 Task: Check your profile URL.
Action: Mouse moved to (556, 148)
Screenshot: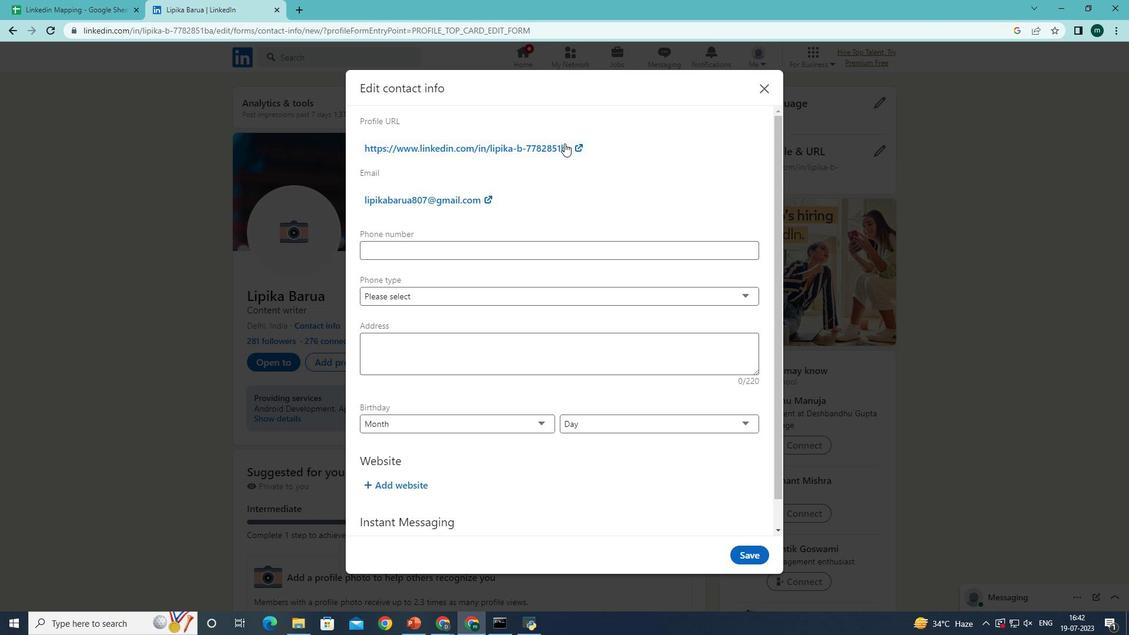 
Action: Mouse pressed left at (556, 148)
Screenshot: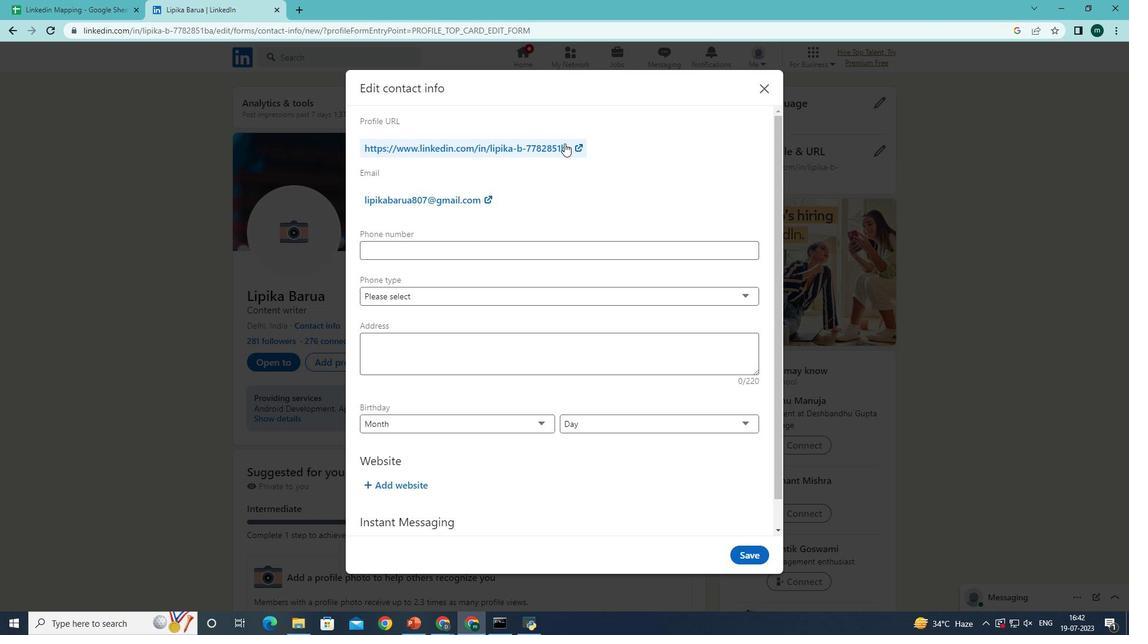 
Action: Mouse moved to (556, 147)
Screenshot: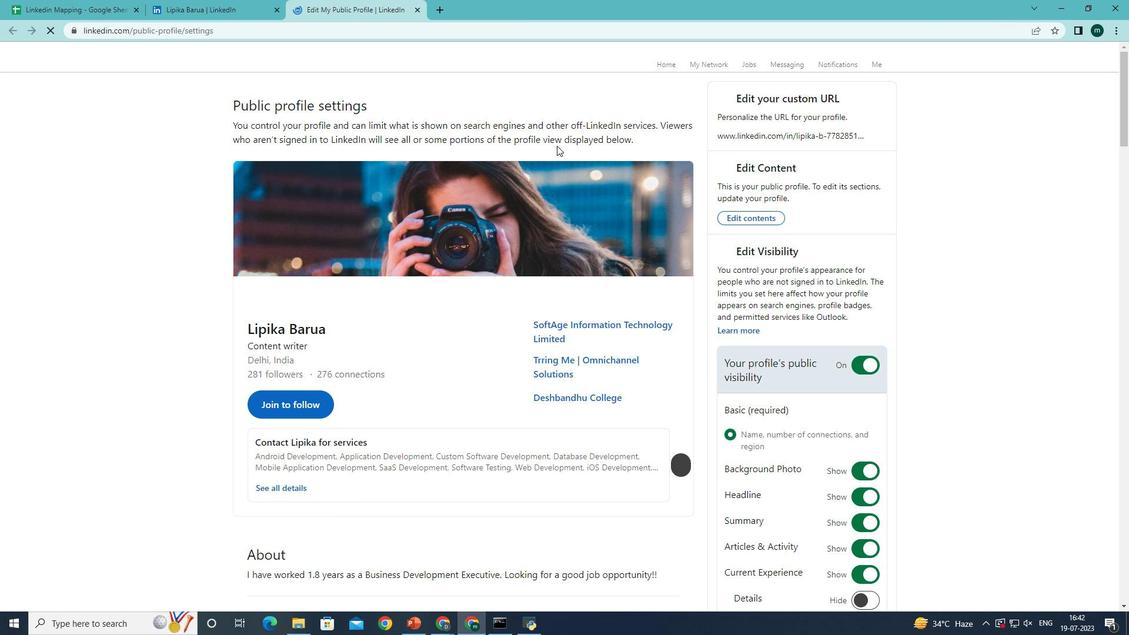 
Action: Mouse pressed left at (556, 147)
Screenshot: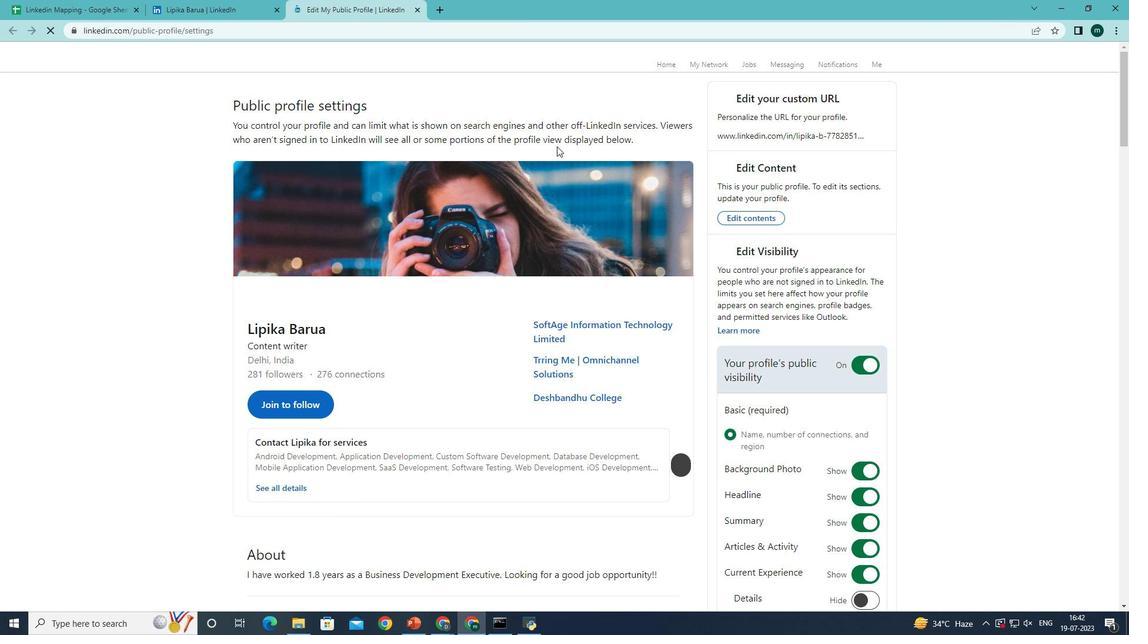 
Action: Mouse moved to (555, 147)
Screenshot: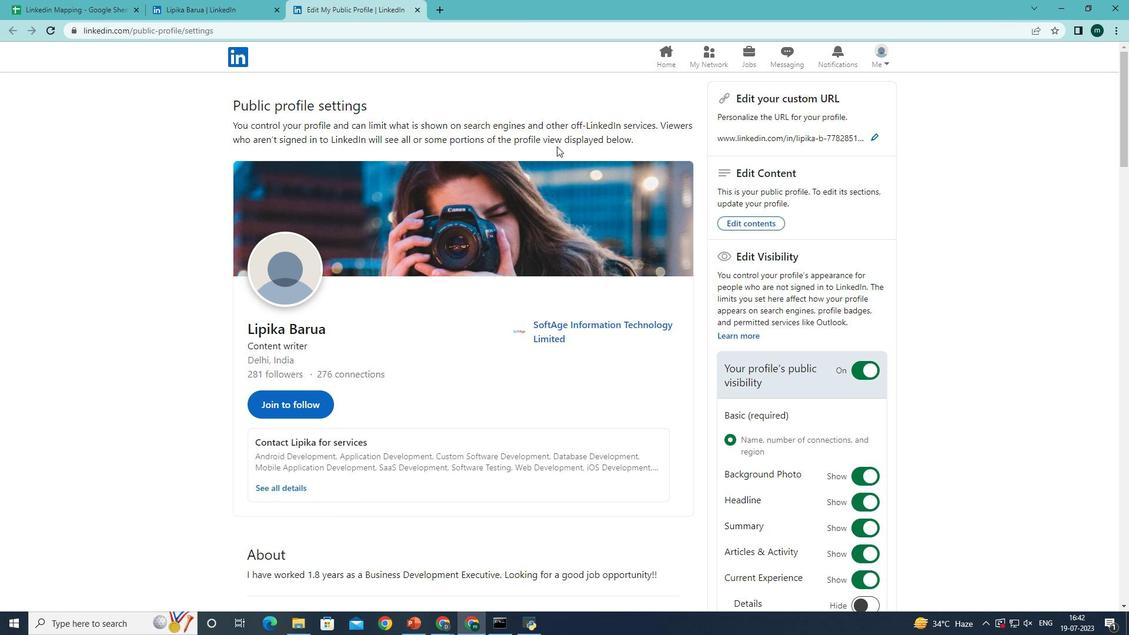 
Action: Mouse scrolled (555, 147) with delta (0, 0)
Screenshot: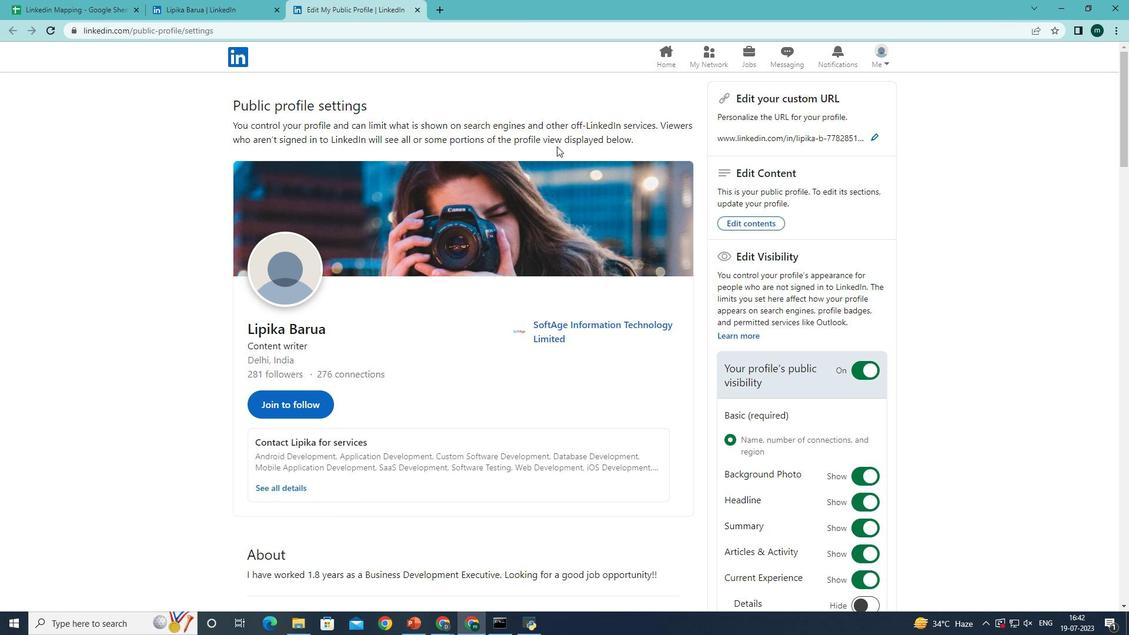 
Action: Mouse scrolled (555, 147) with delta (0, 0)
Screenshot: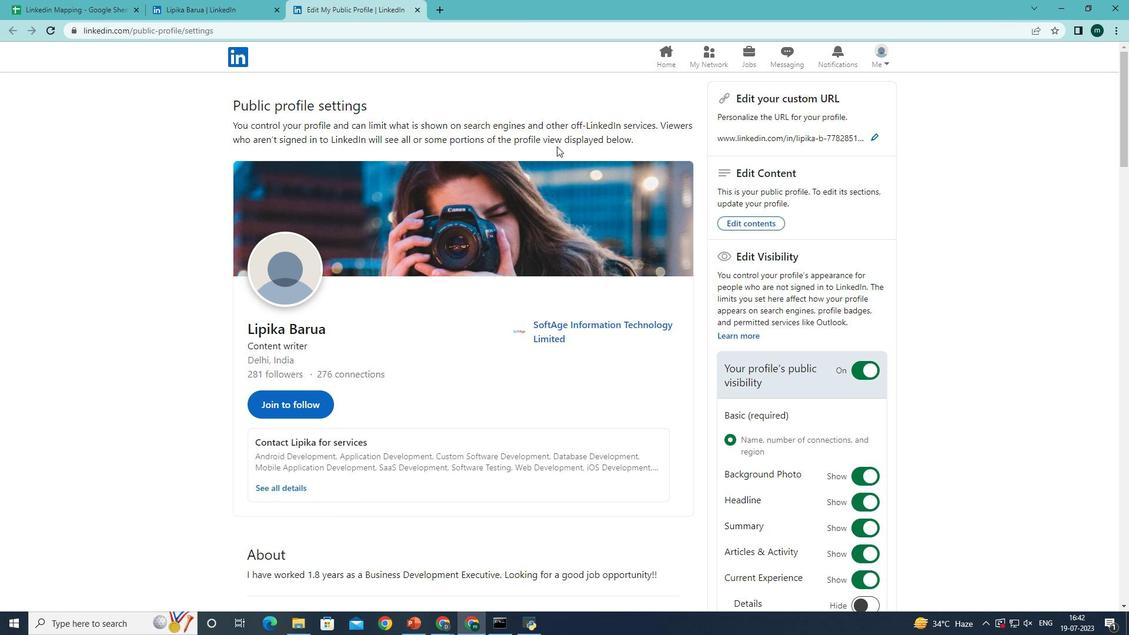 
Action: Mouse scrolled (555, 147) with delta (0, 0)
Screenshot: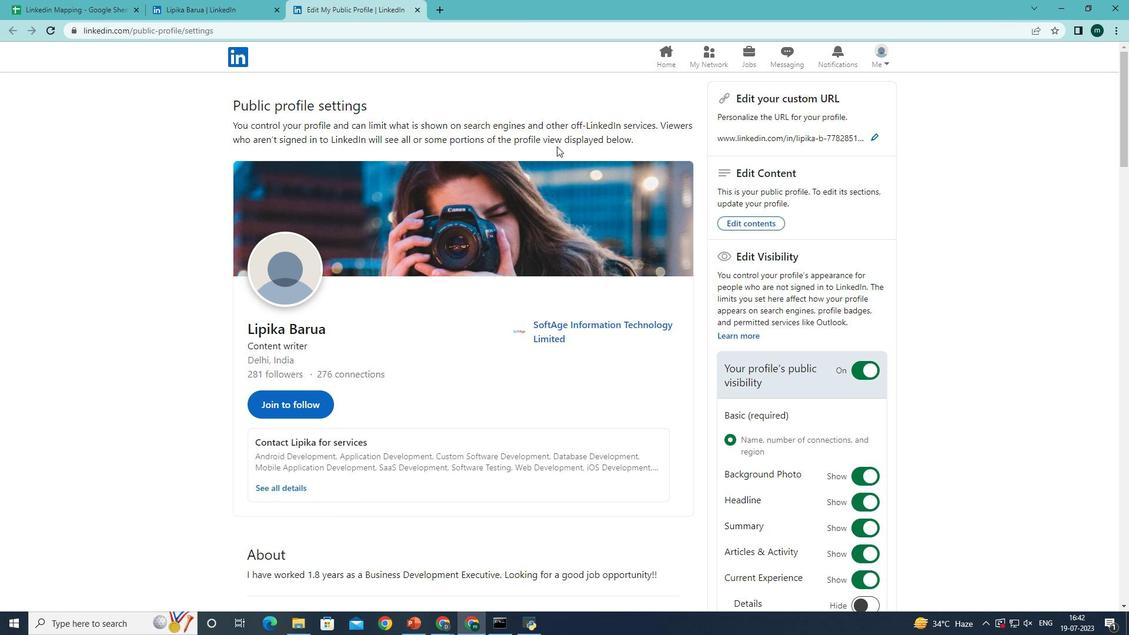 
Action: Mouse scrolled (555, 147) with delta (0, 0)
Screenshot: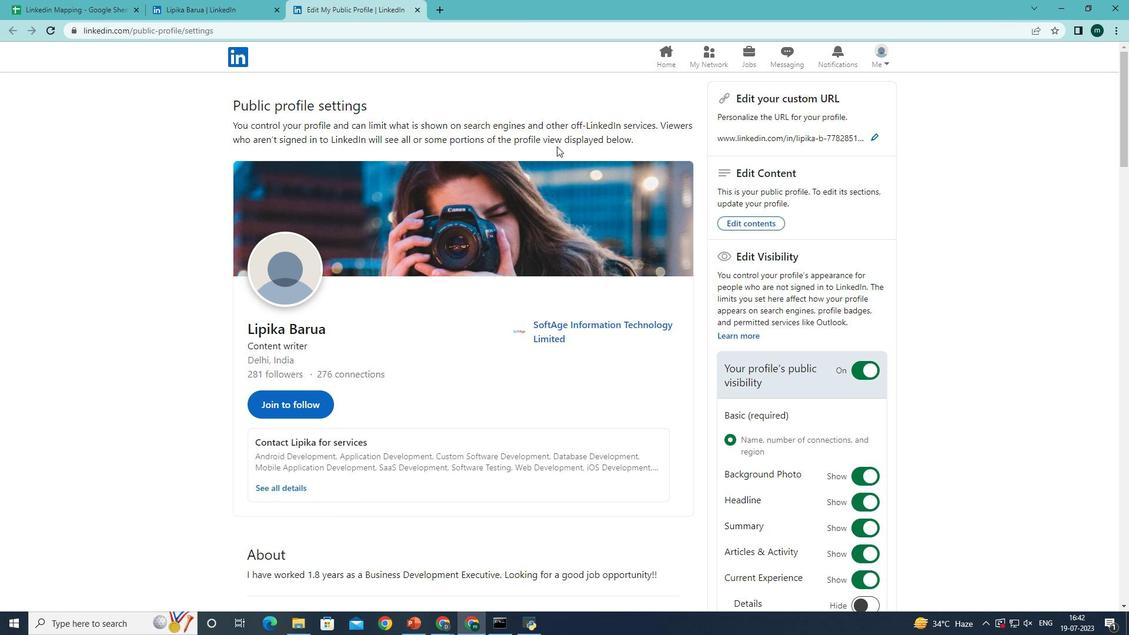 
Action: Mouse scrolled (555, 147) with delta (0, 0)
Screenshot: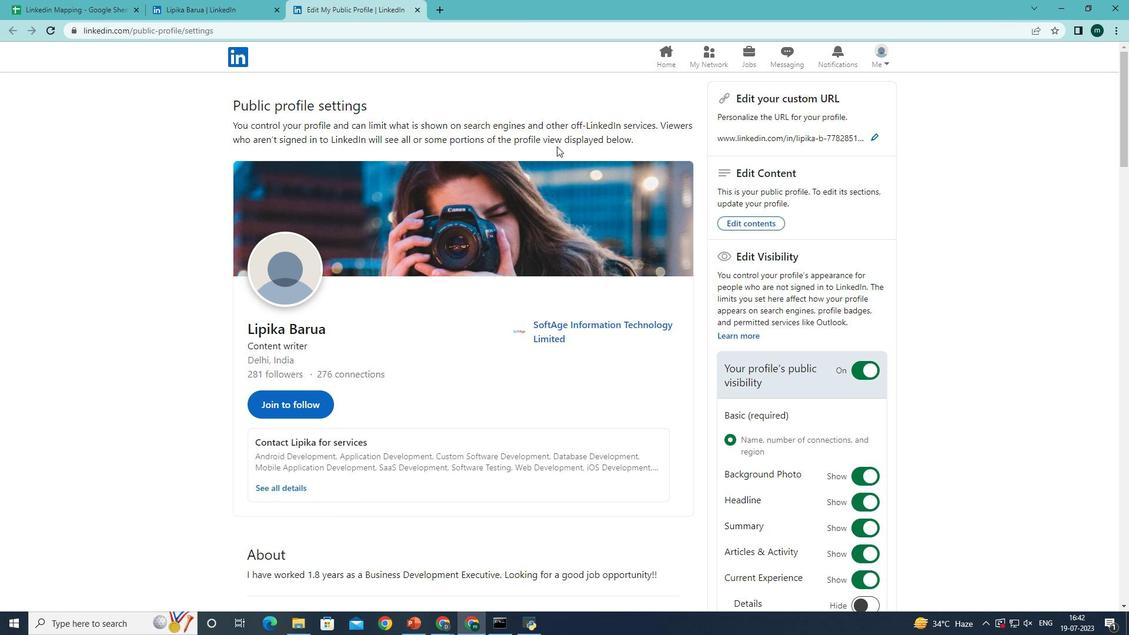 
Action: Mouse scrolled (555, 147) with delta (0, 0)
Screenshot: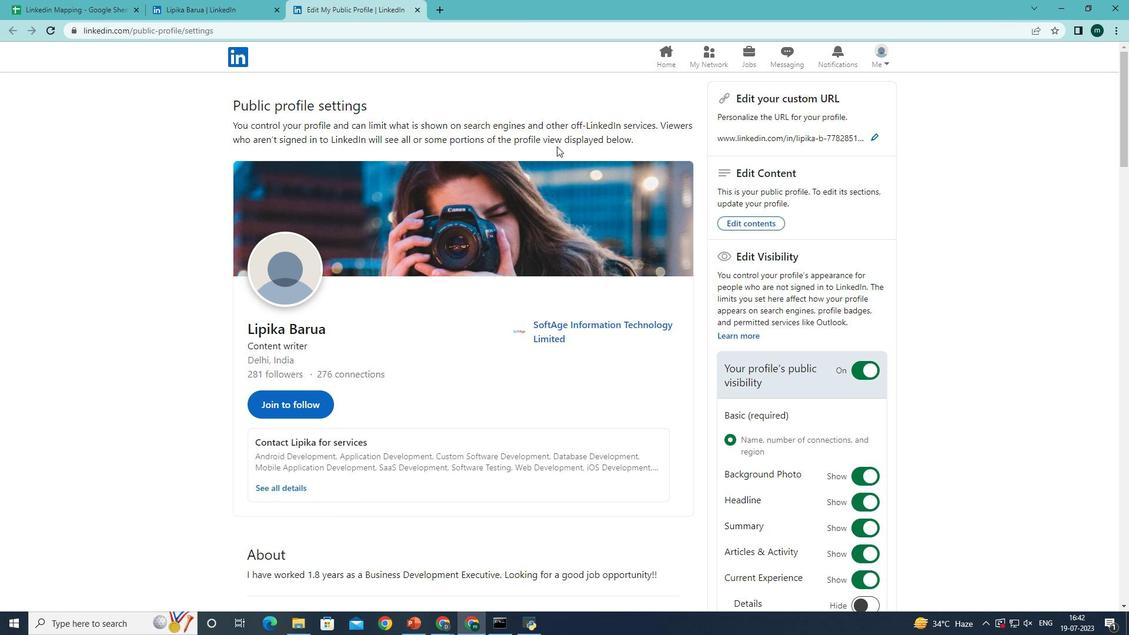 
Action: Mouse scrolled (555, 147) with delta (0, 0)
Screenshot: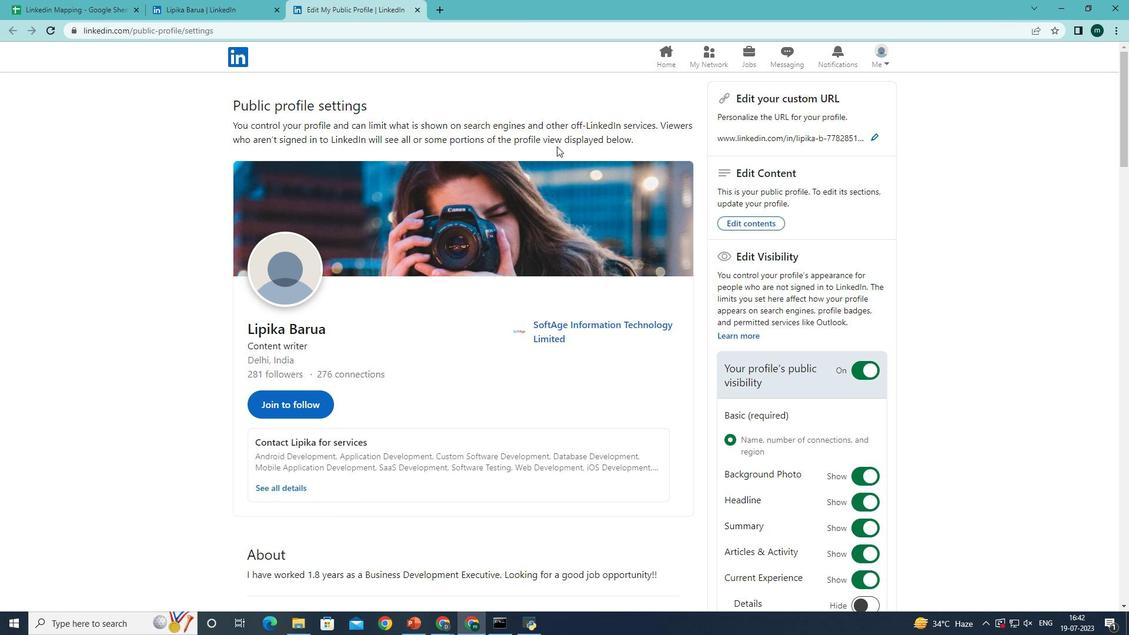
Action: Mouse scrolled (555, 147) with delta (0, 0)
Screenshot: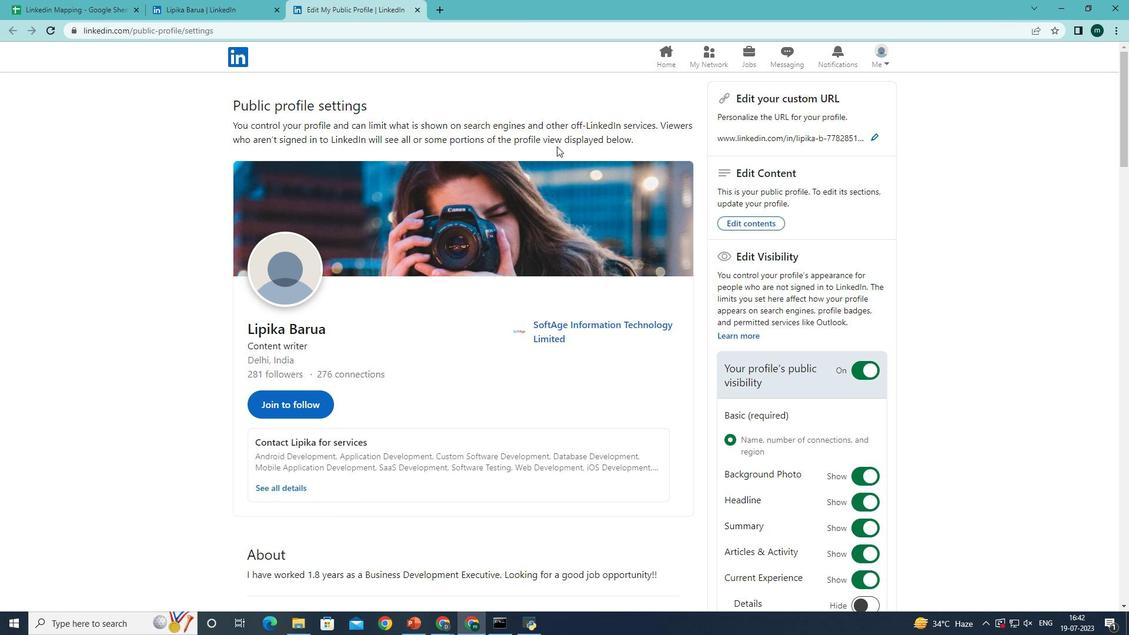 
Action: Mouse scrolled (555, 147) with delta (0, 0)
Screenshot: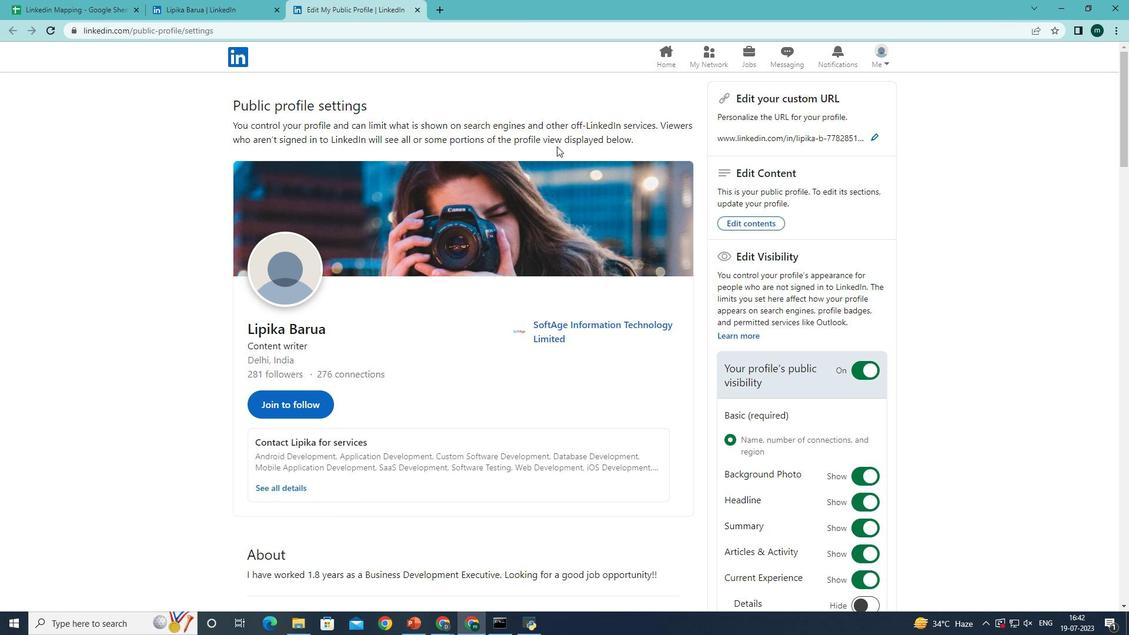 
Action: Mouse scrolled (555, 147) with delta (0, 0)
Screenshot: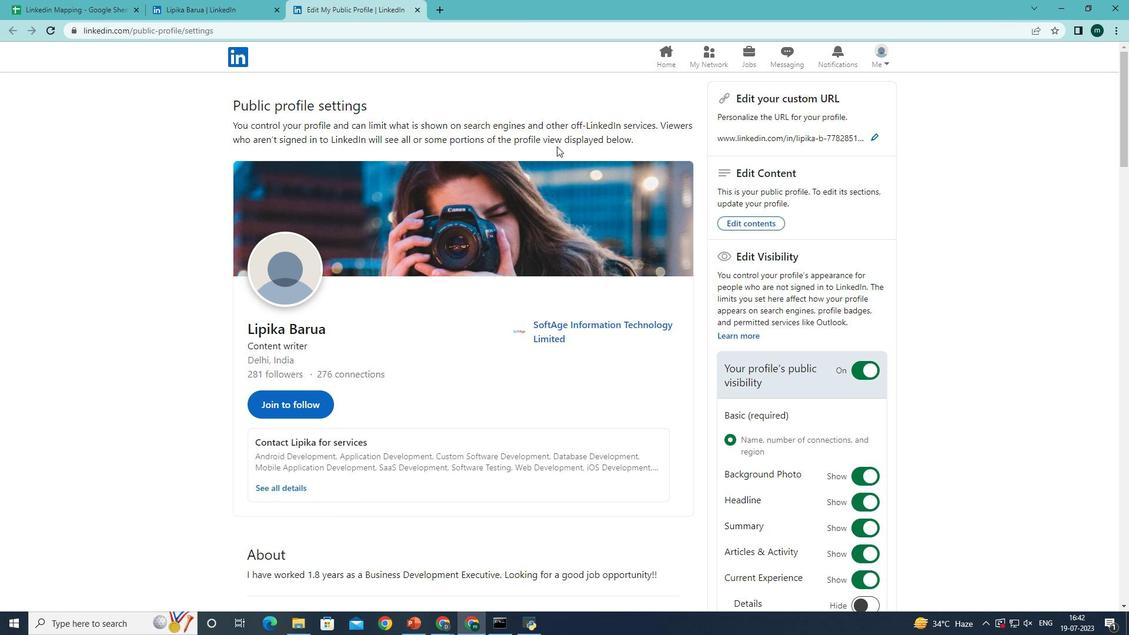 
Action: Mouse scrolled (555, 147) with delta (0, 0)
Screenshot: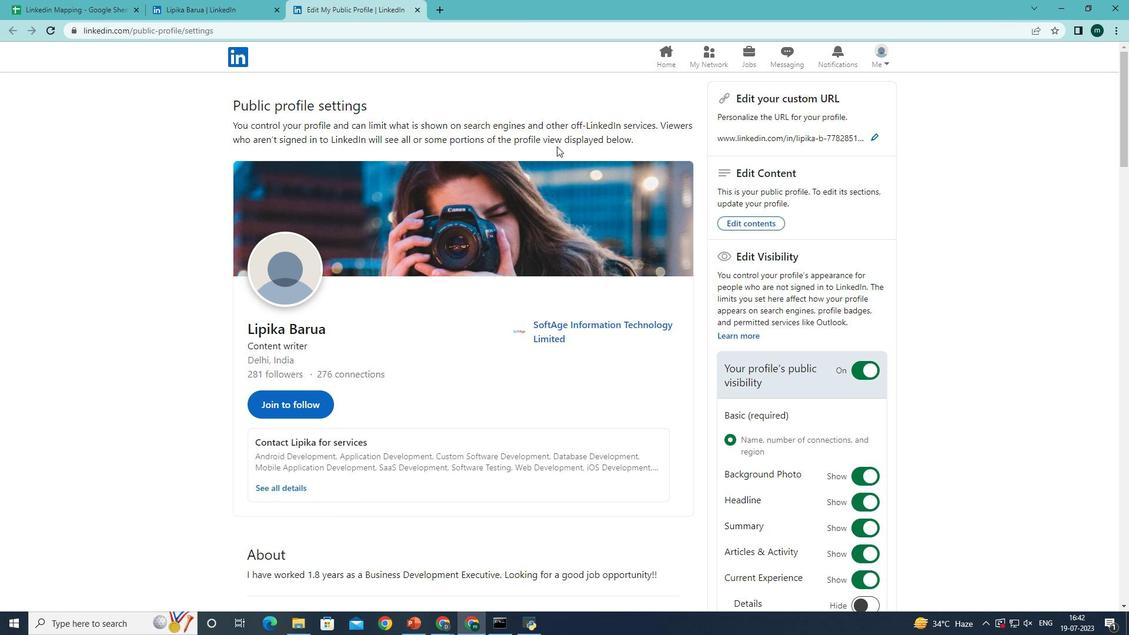 
Action: Mouse scrolled (555, 147) with delta (0, 0)
Screenshot: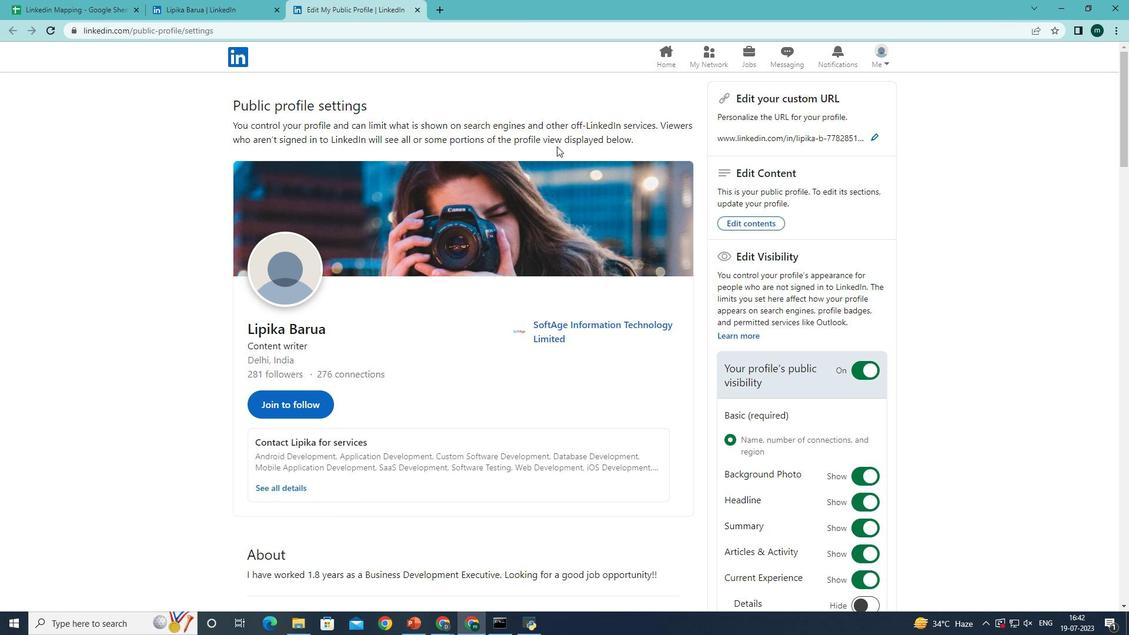 
Action: Mouse scrolled (555, 147) with delta (0, 0)
Screenshot: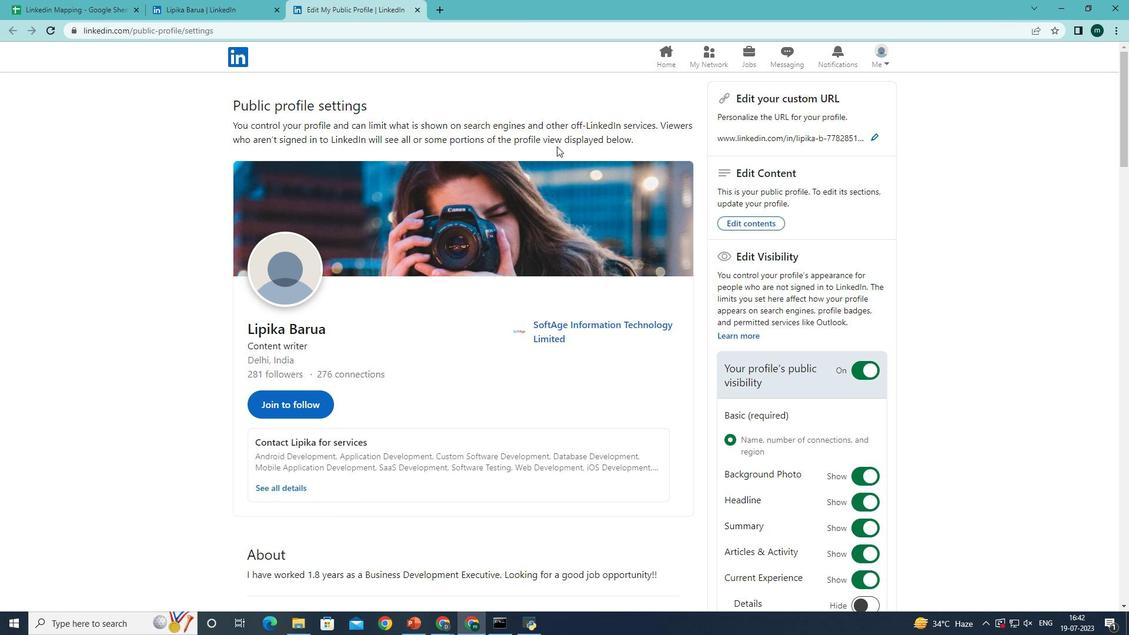 
Action: Mouse scrolled (555, 147) with delta (0, 0)
Screenshot: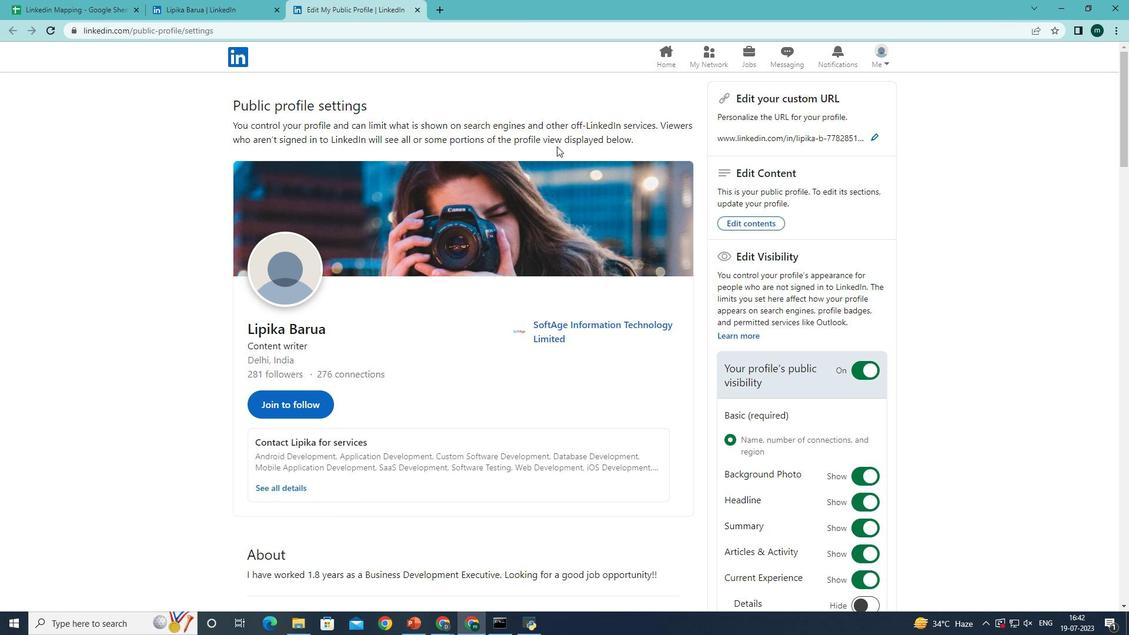 
Action: Mouse scrolled (555, 147) with delta (0, 0)
Screenshot: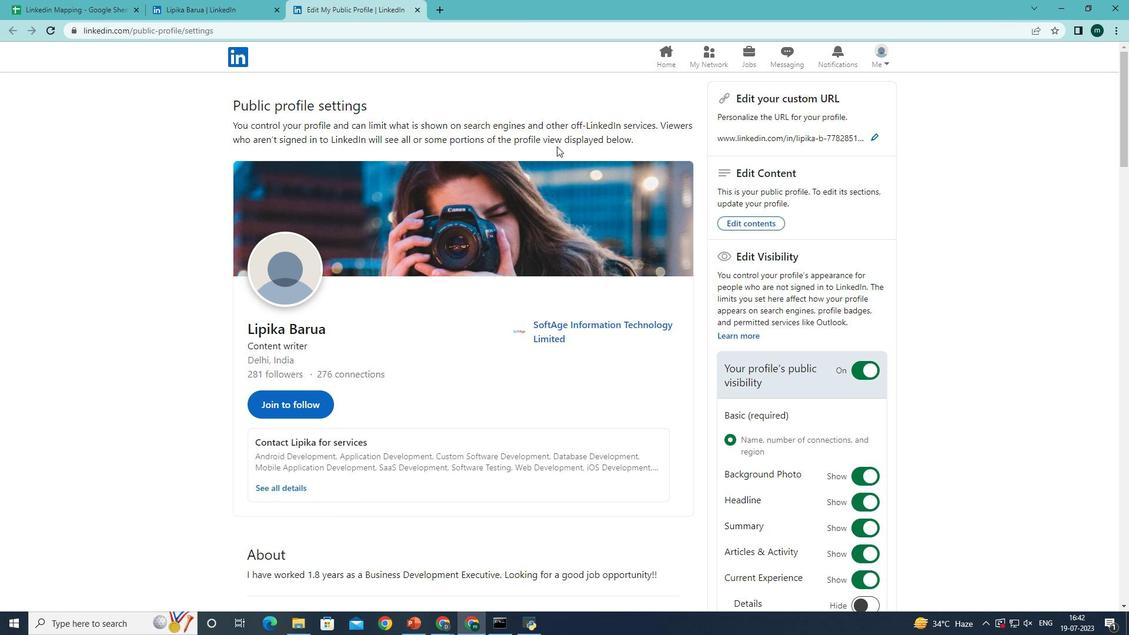 
Action: Mouse scrolled (555, 147) with delta (0, 0)
Screenshot: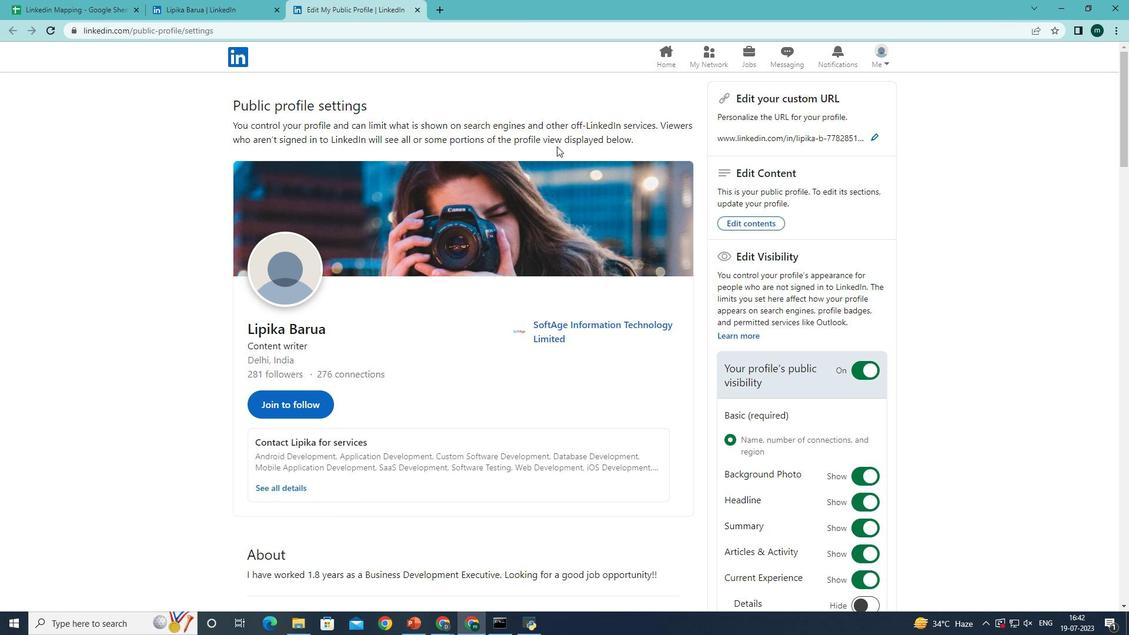
Action: Mouse scrolled (555, 147) with delta (0, 0)
Screenshot: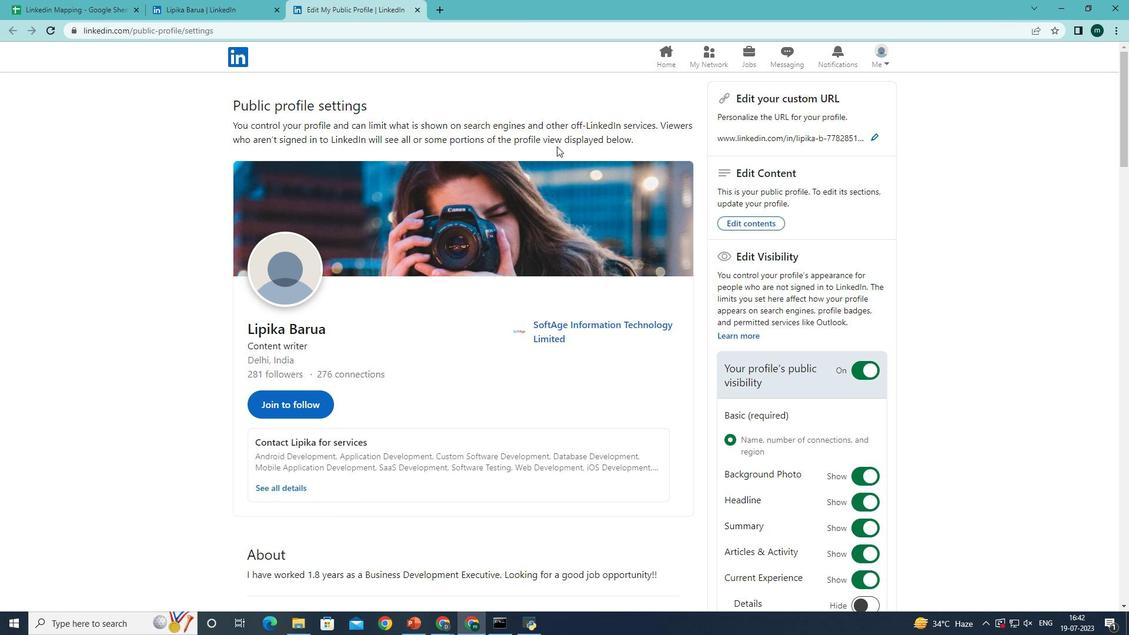 
Action: Mouse scrolled (555, 147) with delta (0, 0)
Screenshot: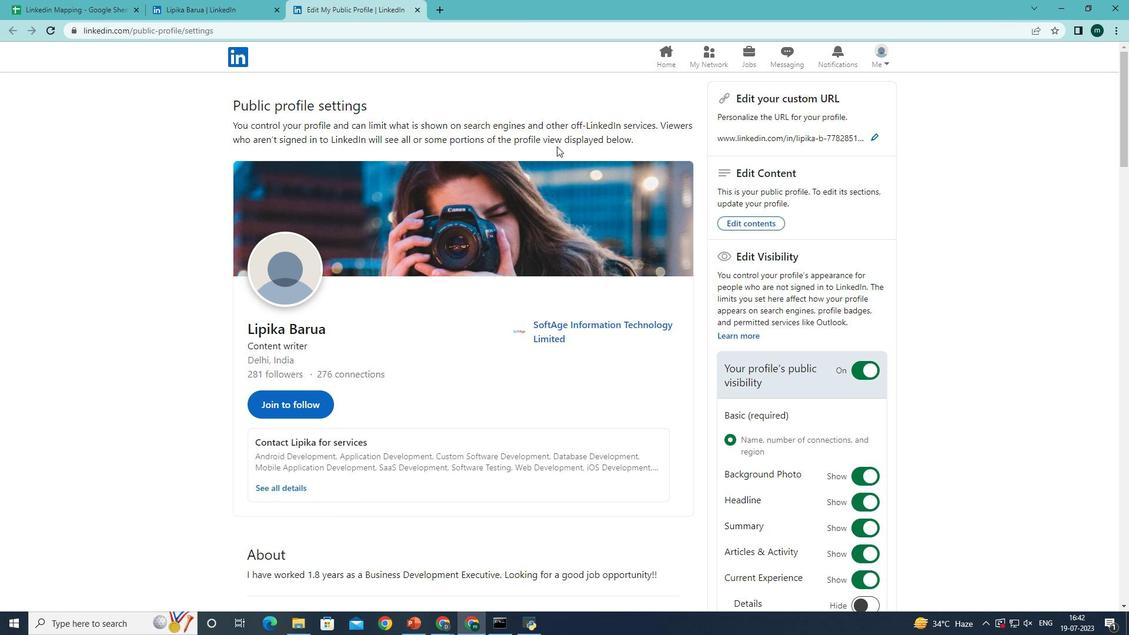 
Action: Mouse scrolled (555, 147) with delta (0, 0)
Screenshot: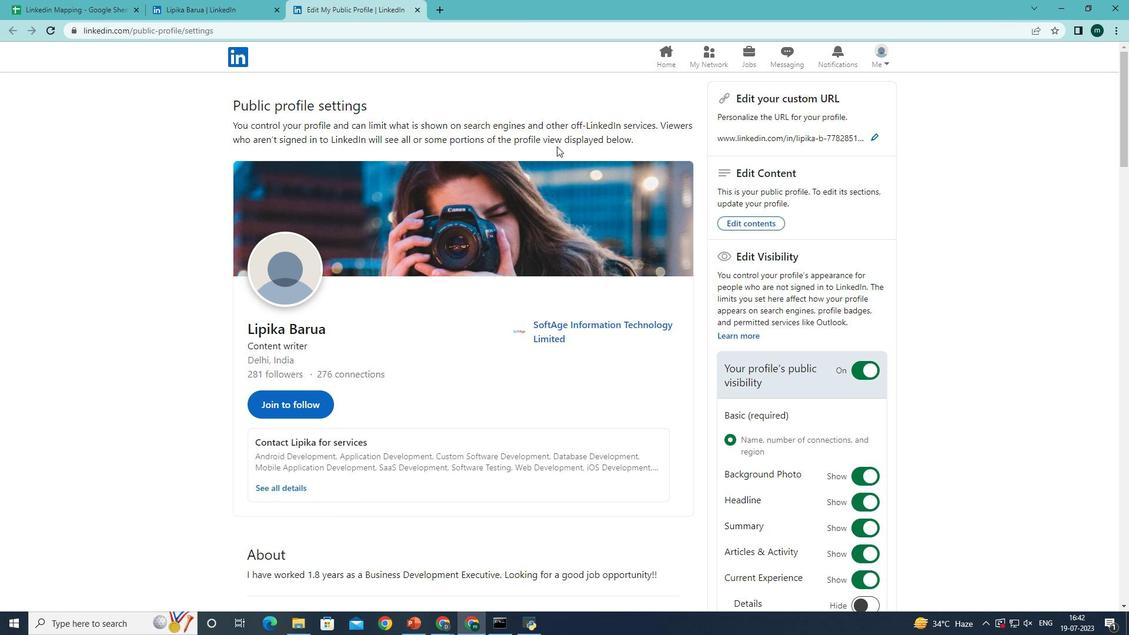 
Action: Mouse scrolled (555, 147) with delta (0, 0)
Screenshot: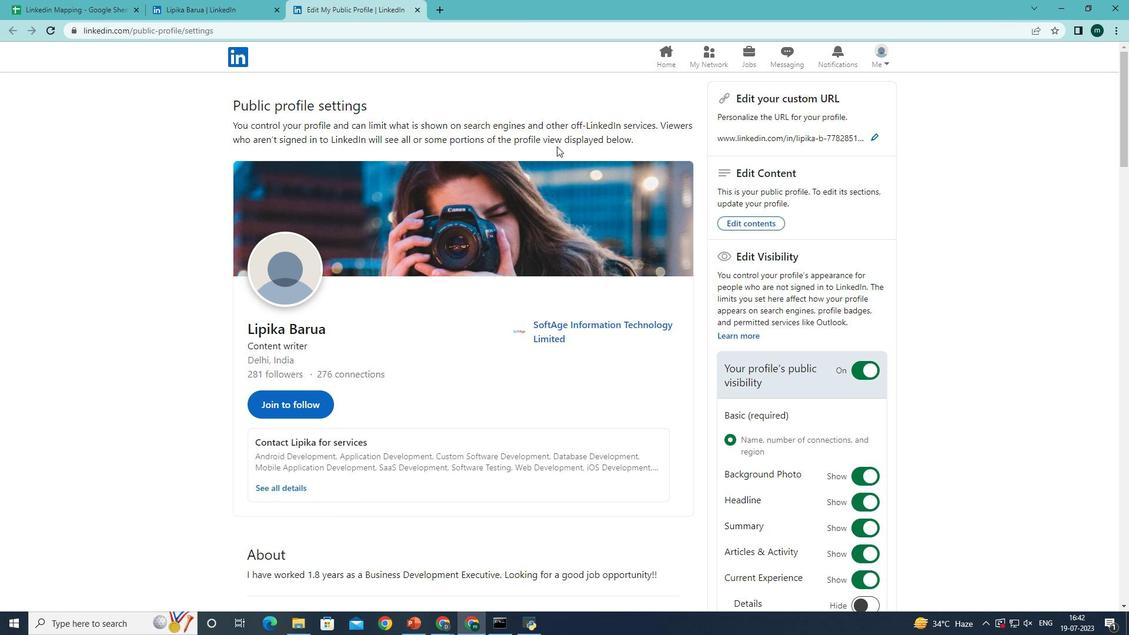 
Action: Mouse scrolled (555, 147) with delta (0, 0)
Screenshot: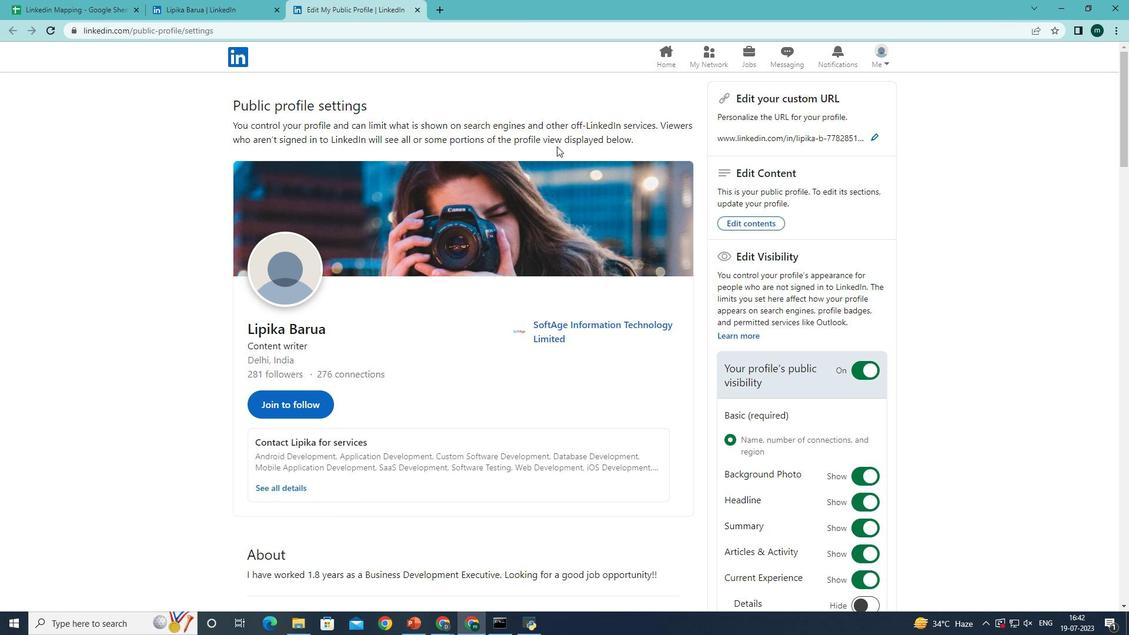 
Action: Mouse scrolled (555, 147) with delta (0, 0)
Screenshot: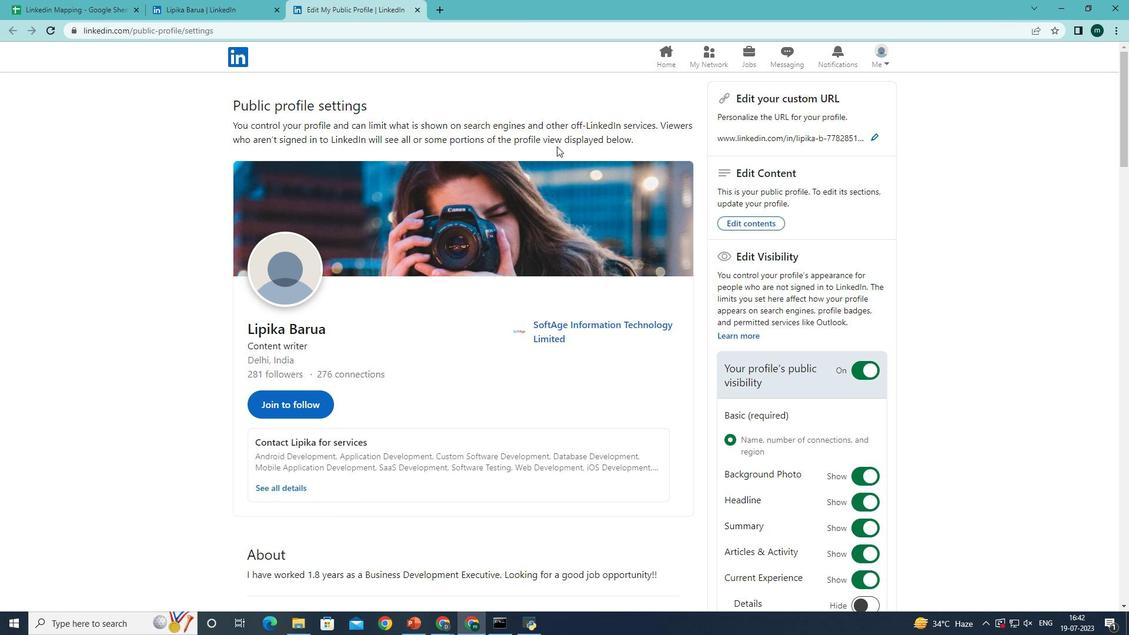 
Action: Mouse scrolled (555, 147) with delta (0, 0)
Screenshot: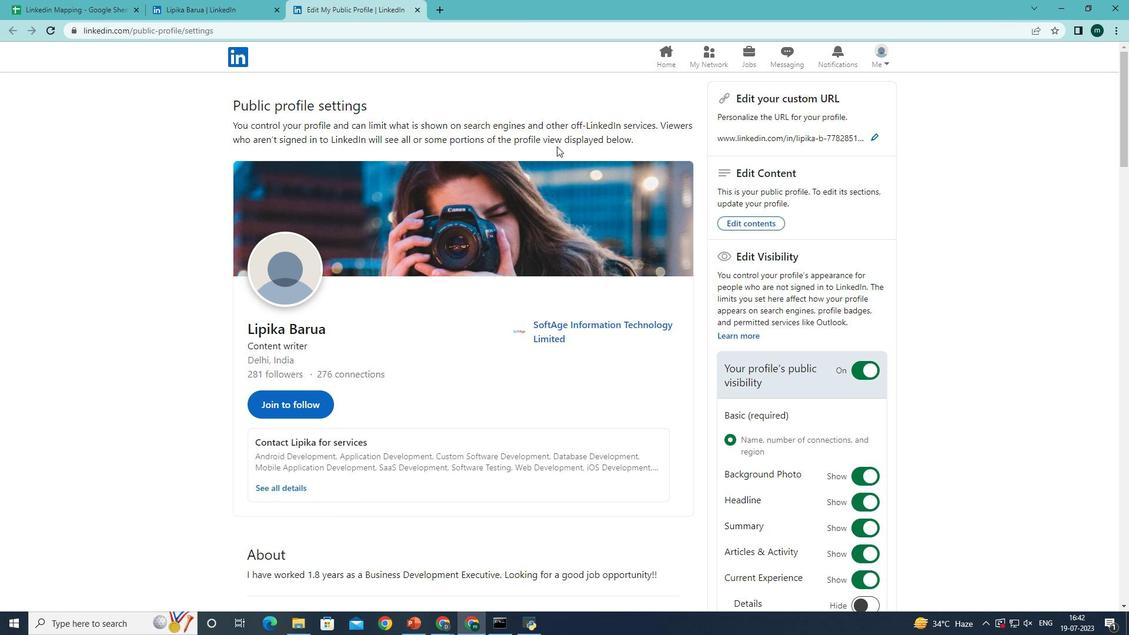 
Action: Mouse scrolled (555, 147) with delta (0, 0)
Screenshot: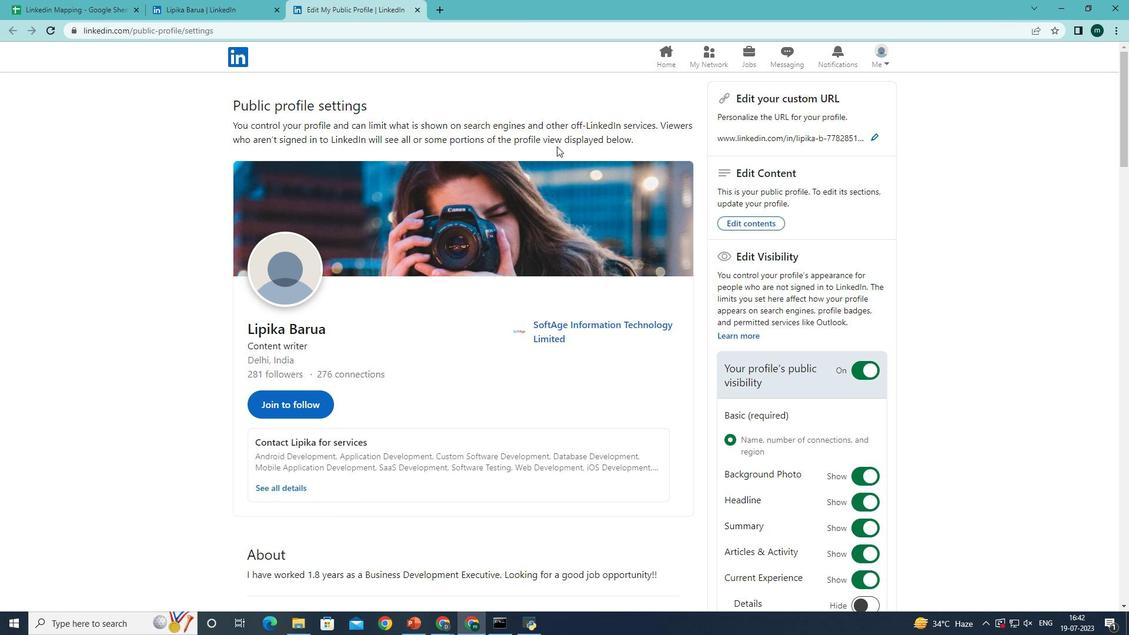 
Action: Mouse scrolled (555, 147) with delta (0, 0)
Screenshot: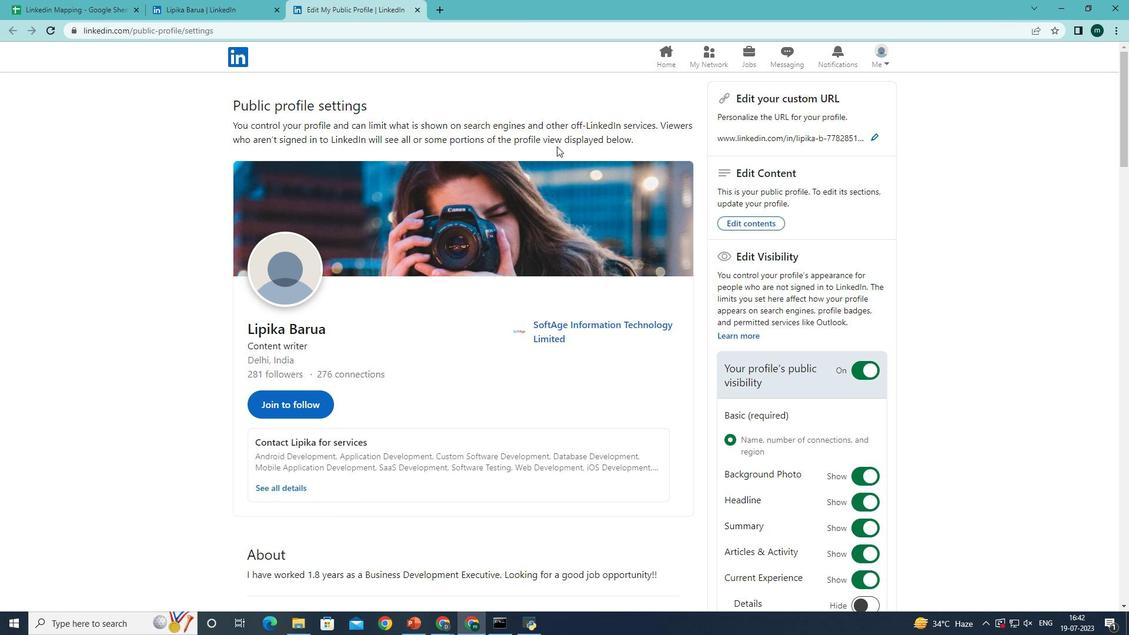 
Action: Mouse scrolled (555, 147) with delta (0, 0)
Screenshot: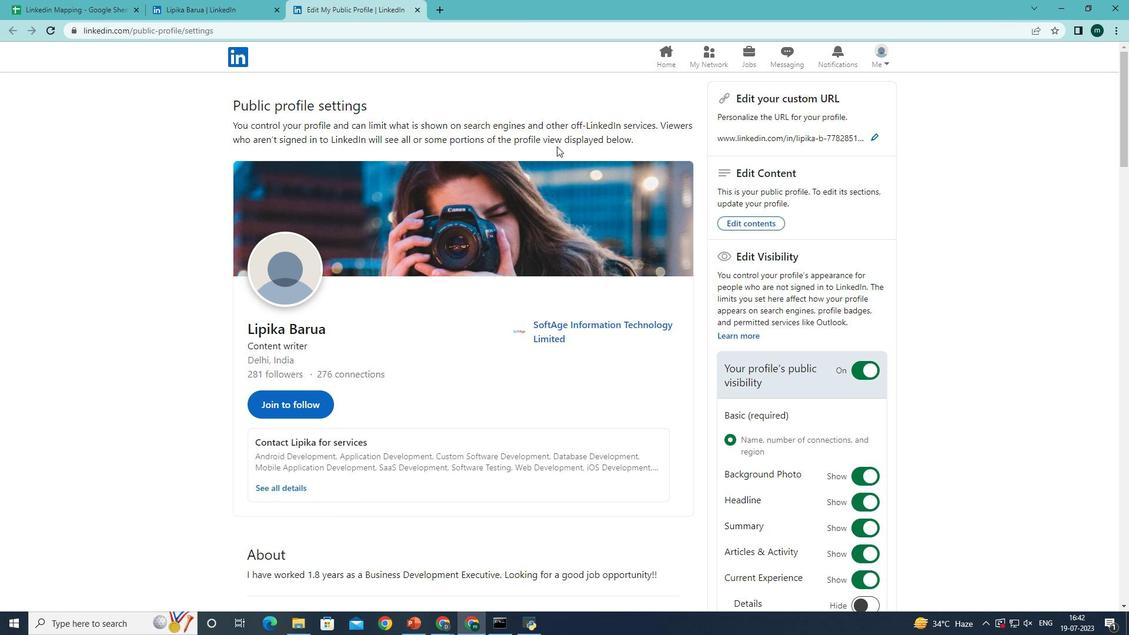 
Action: Mouse scrolled (555, 147) with delta (0, 0)
Screenshot: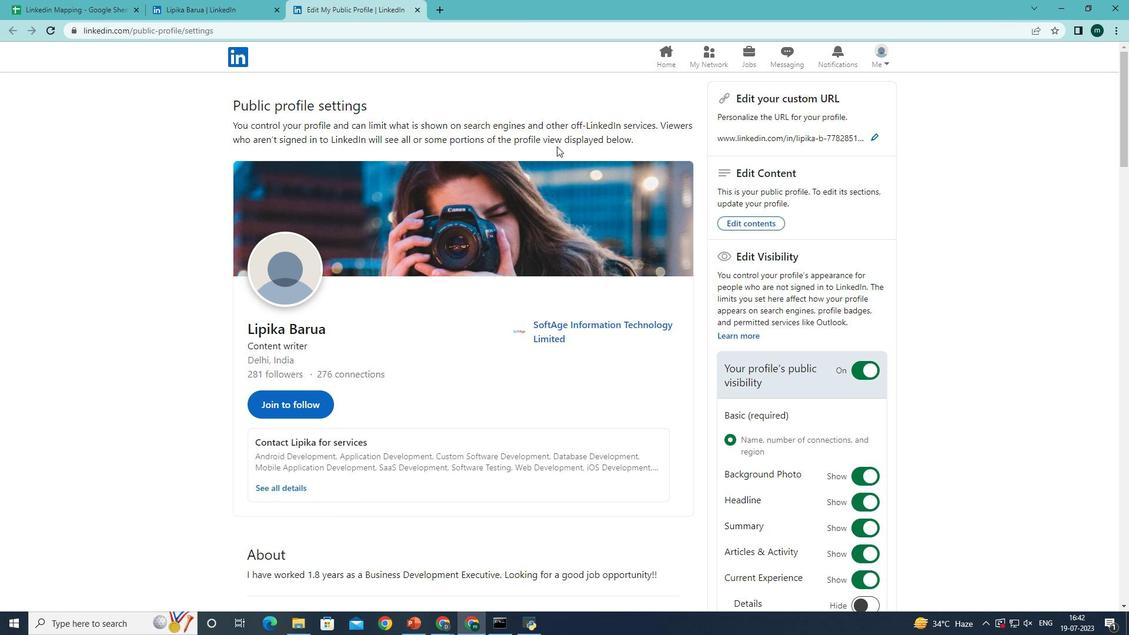 
Action: Mouse scrolled (555, 147) with delta (0, 0)
Screenshot: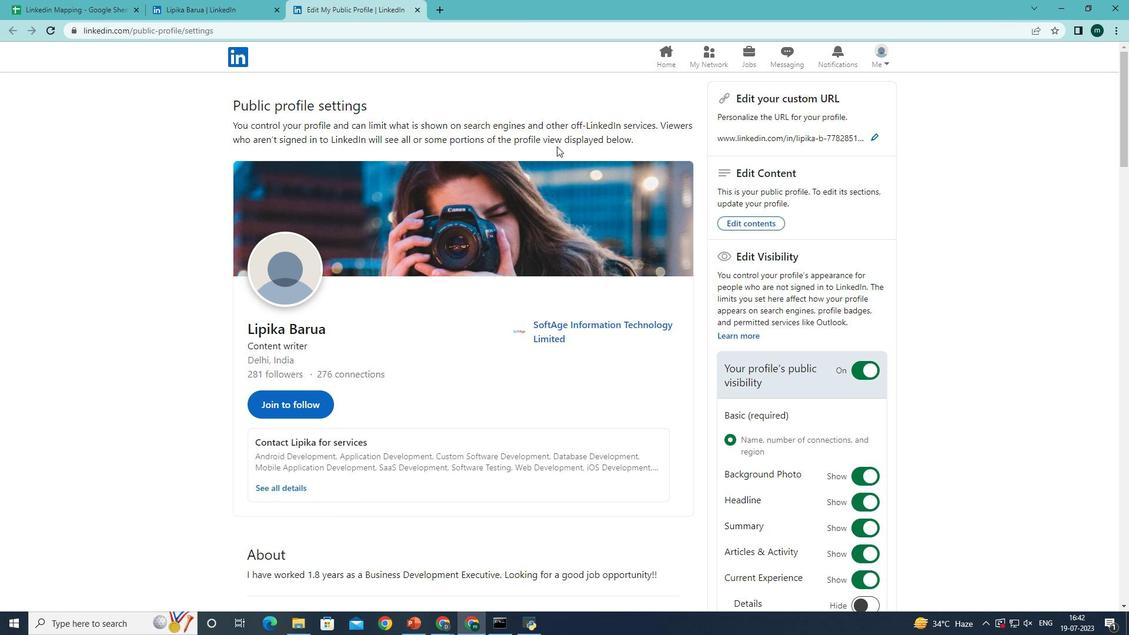 
Action: Mouse scrolled (555, 147) with delta (0, 0)
Screenshot: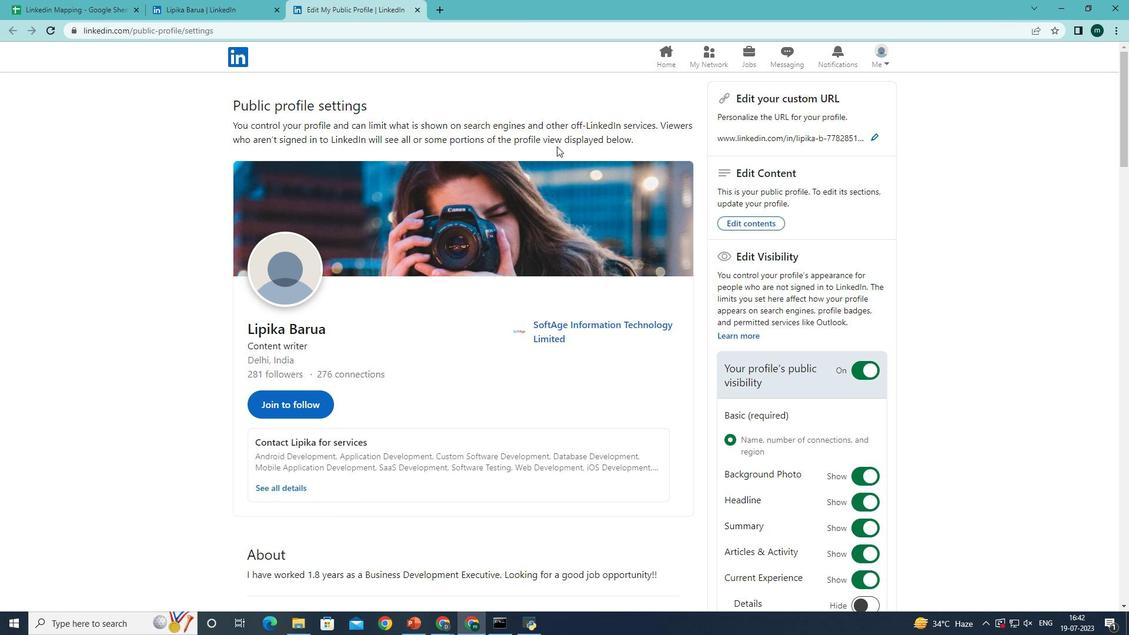 
Action: Mouse scrolled (555, 147) with delta (0, 0)
Screenshot: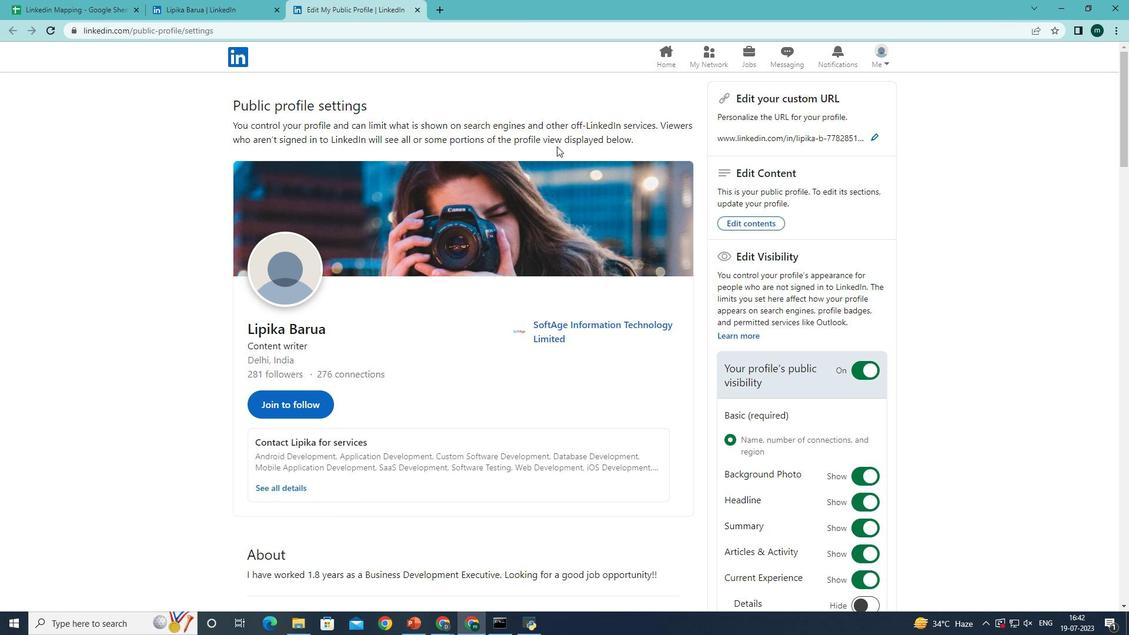 
Action: Mouse scrolled (555, 147) with delta (0, 0)
Screenshot: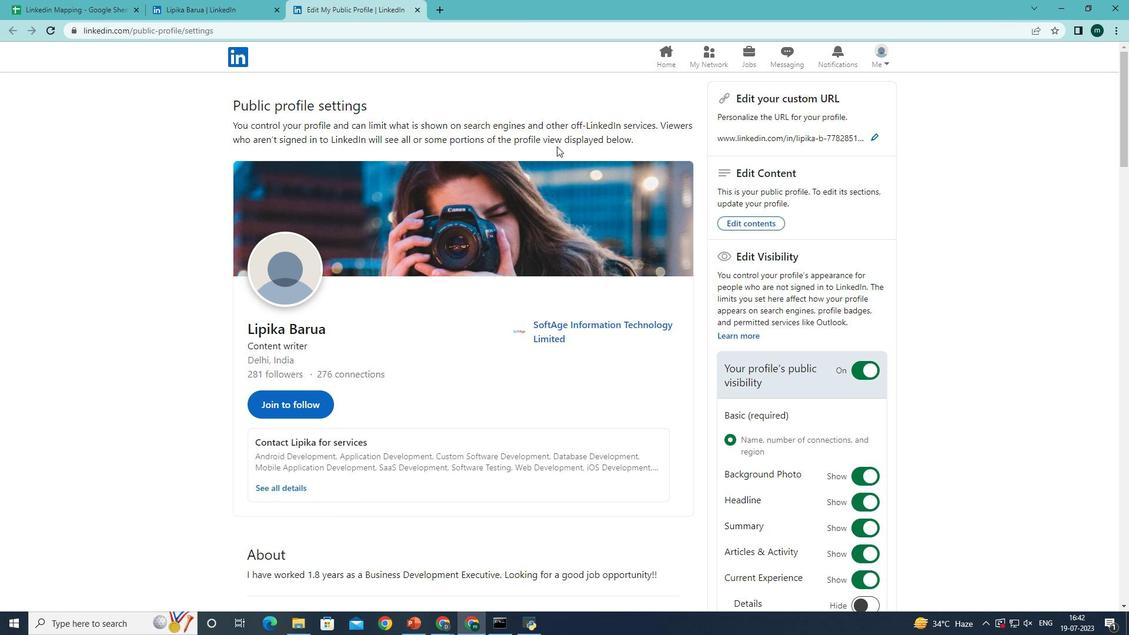 
Action: Mouse scrolled (555, 147) with delta (0, 0)
Screenshot: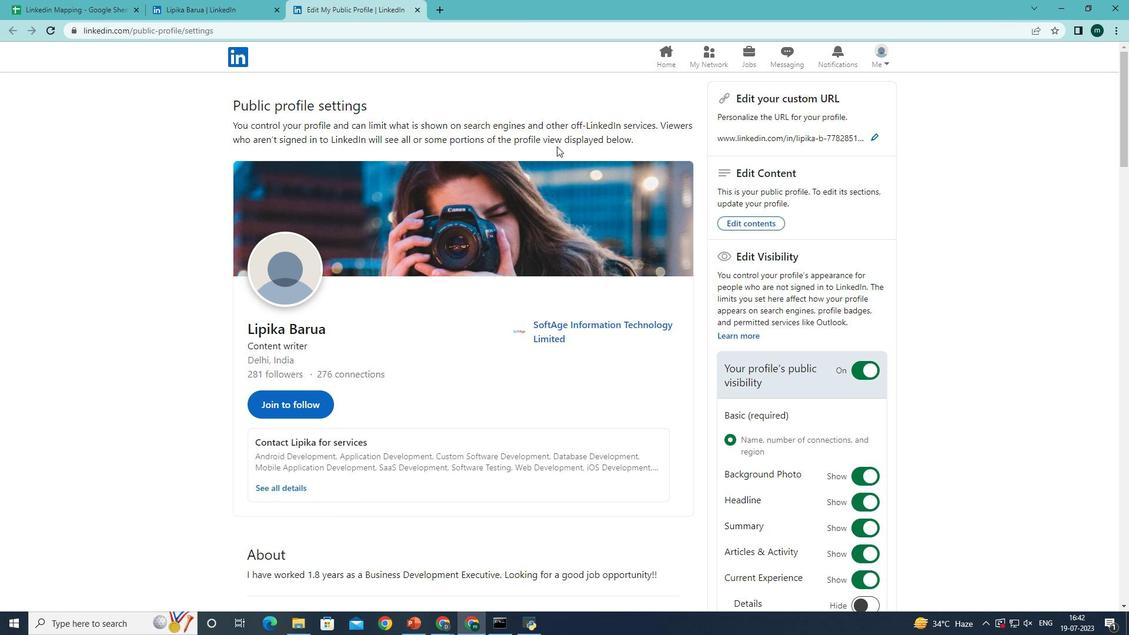 
Action: Mouse scrolled (555, 147) with delta (0, 0)
Screenshot: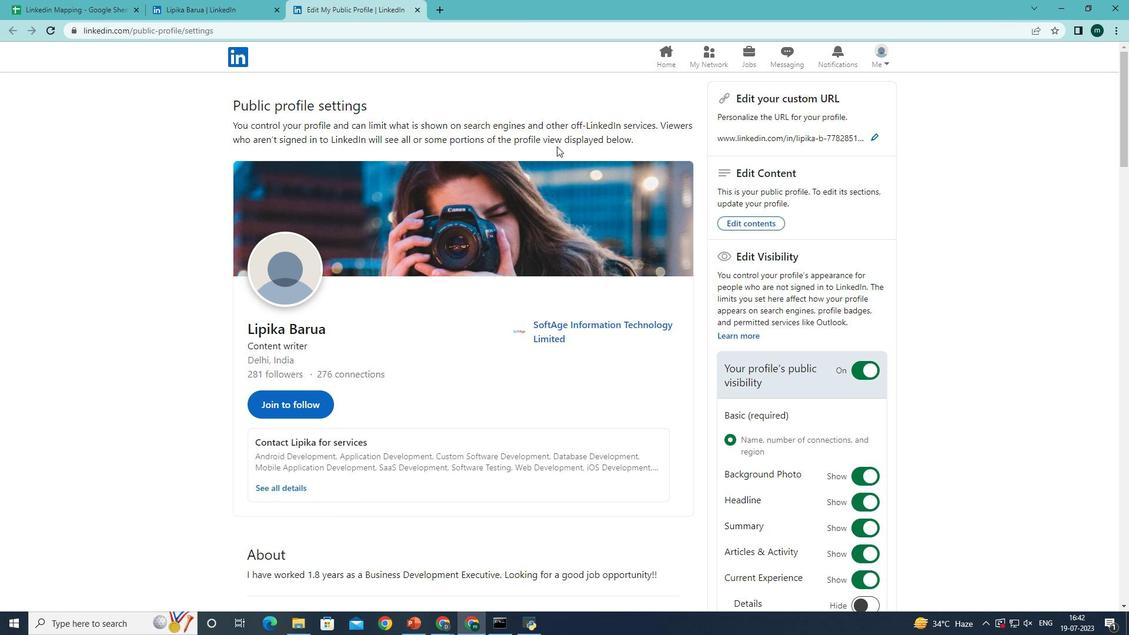 
Action: Mouse scrolled (555, 147) with delta (0, 0)
Screenshot: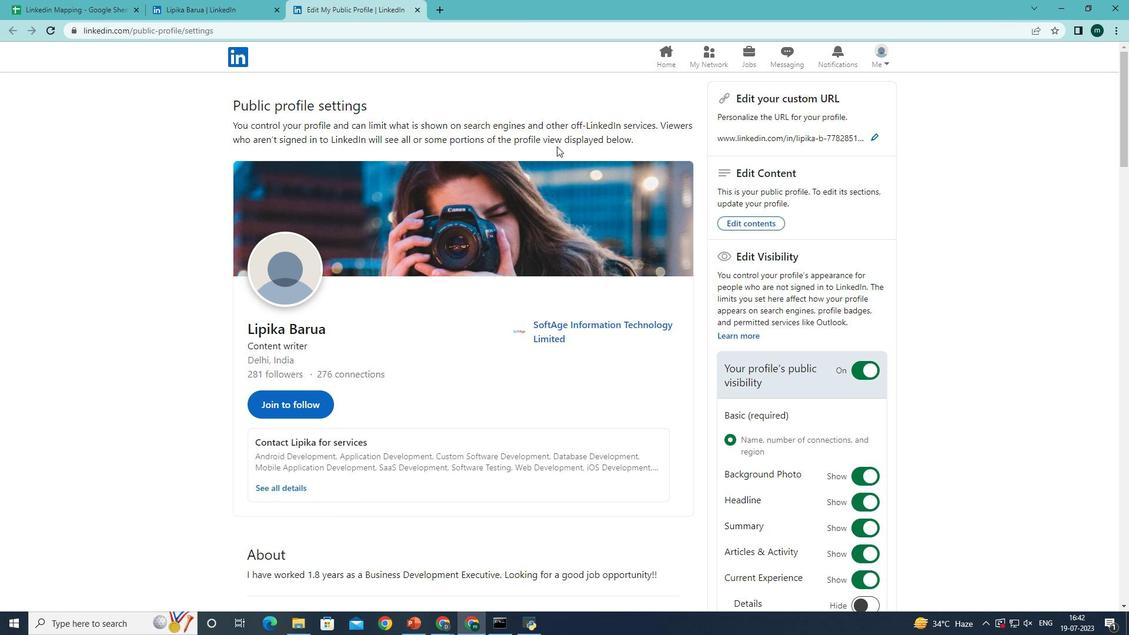 
Action: Mouse scrolled (555, 147) with delta (0, 0)
Screenshot: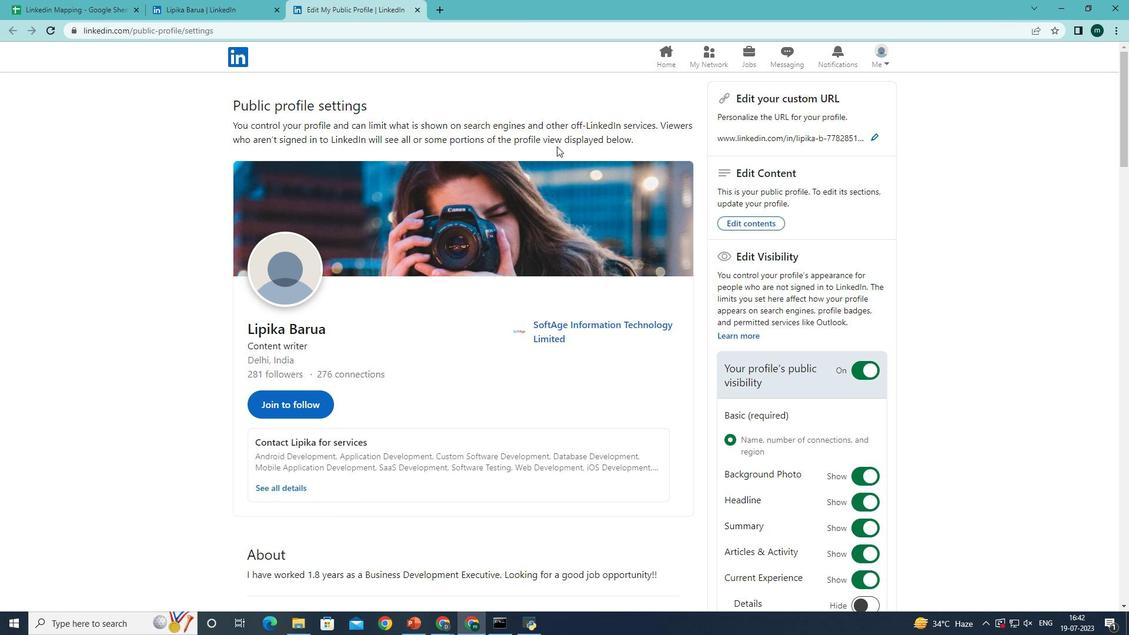 
Action: Mouse scrolled (555, 147) with delta (0, 0)
Screenshot: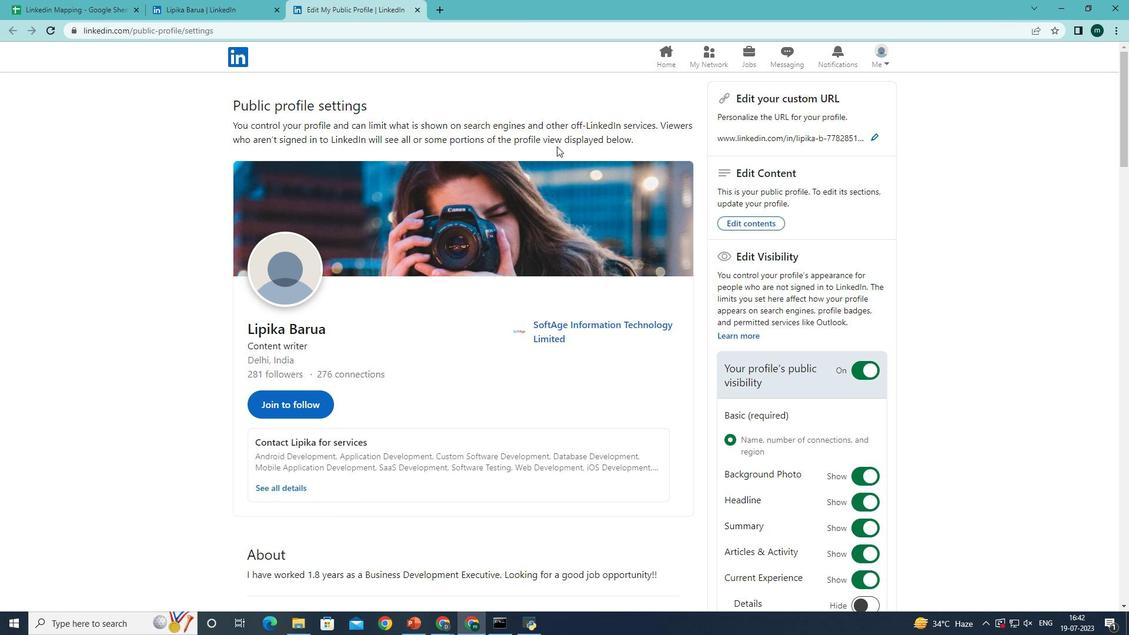 
Action: Mouse scrolled (555, 147) with delta (0, 0)
Screenshot: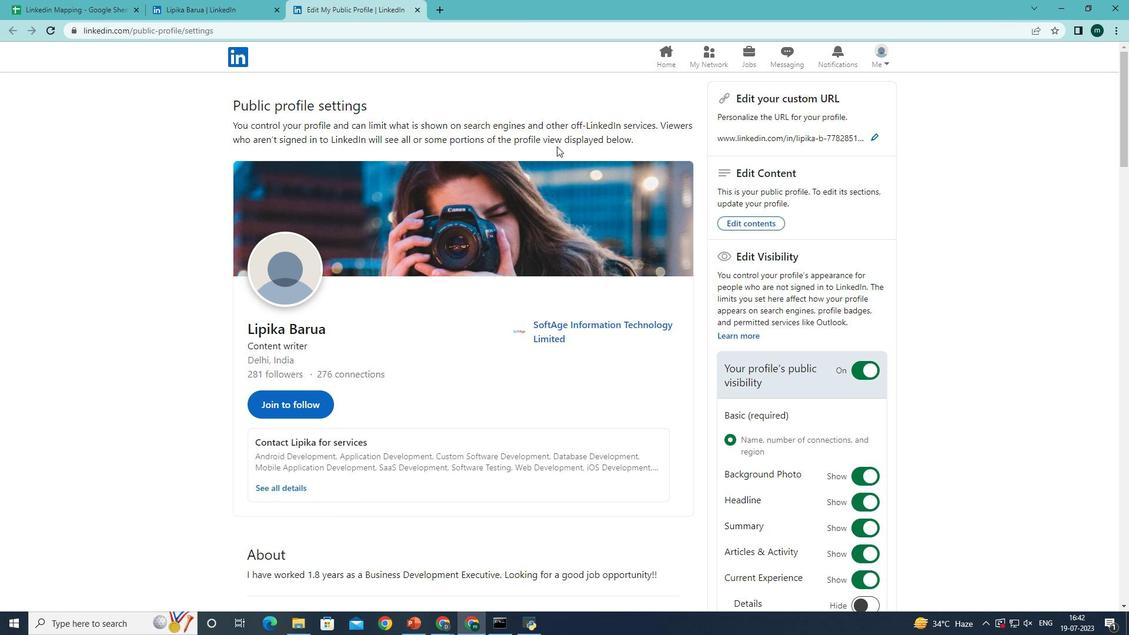 
Action: Mouse scrolled (555, 147) with delta (0, 0)
Screenshot: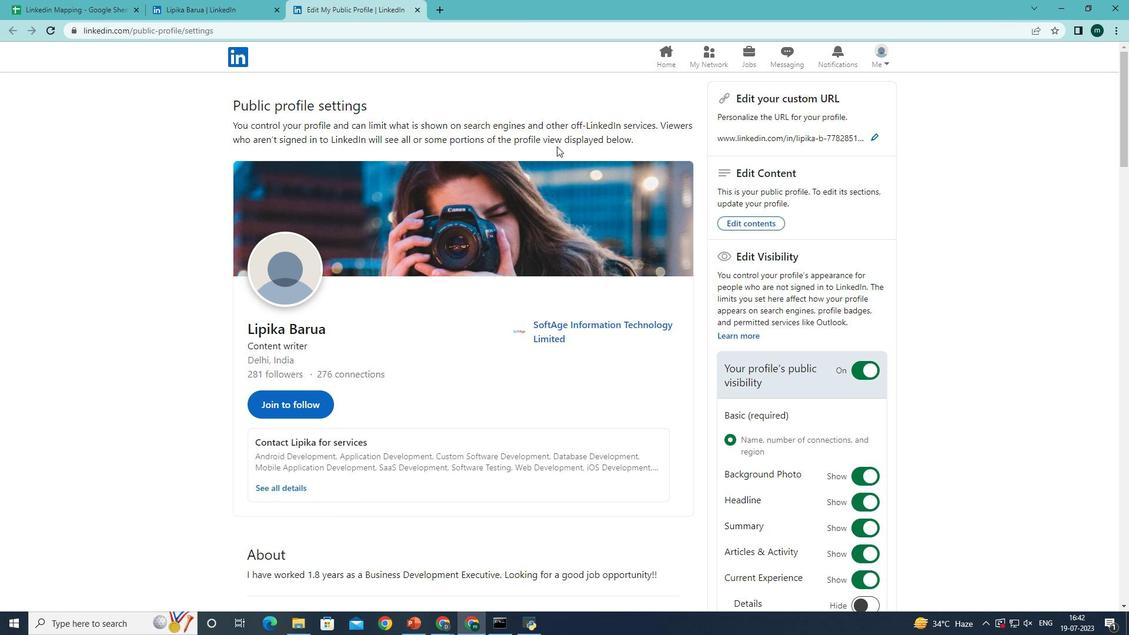 
Action: Mouse scrolled (555, 147) with delta (0, 0)
Screenshot: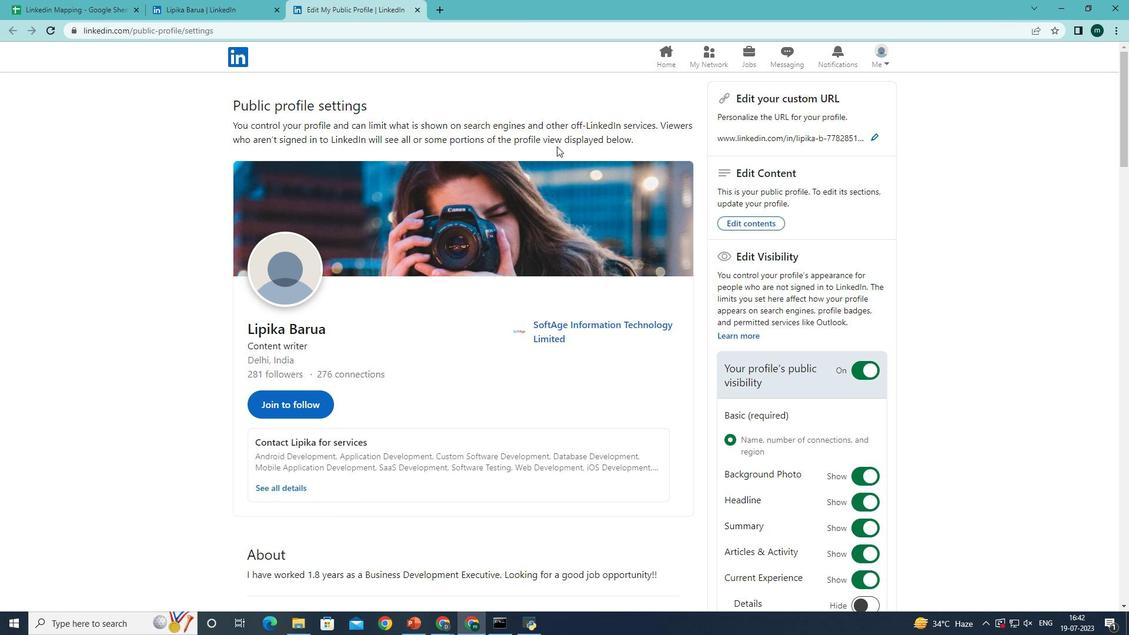 
Action: Mouse scrolled (555, 147) with delta (0, 0)
Screenshot: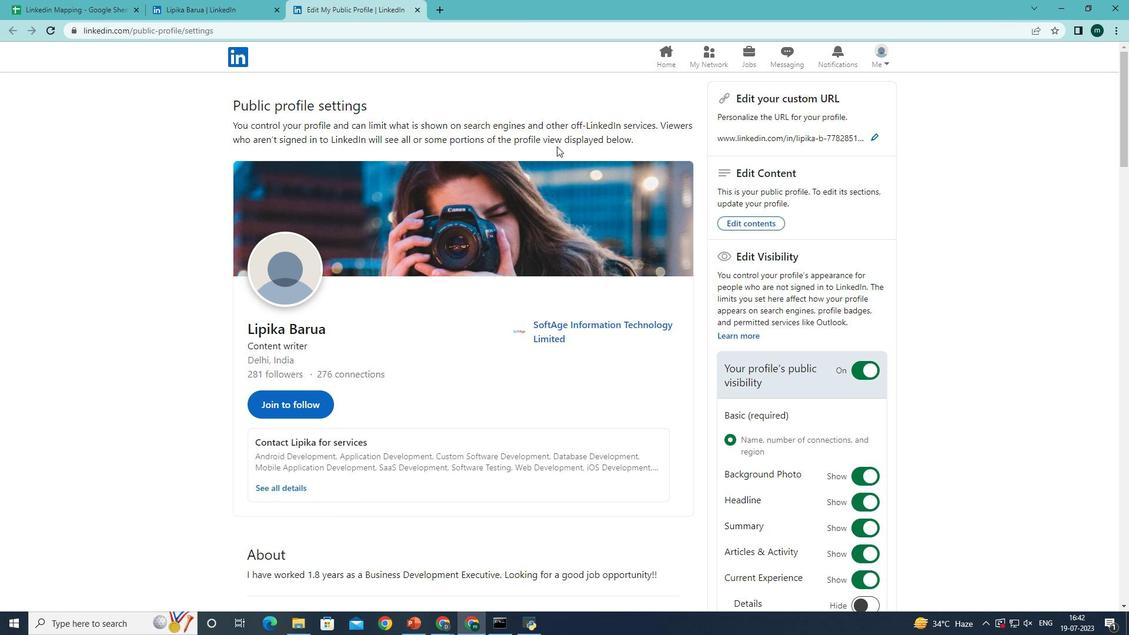 
Action: Mouse scrolled (555, 147) with delta (0, 0)
Screenshot: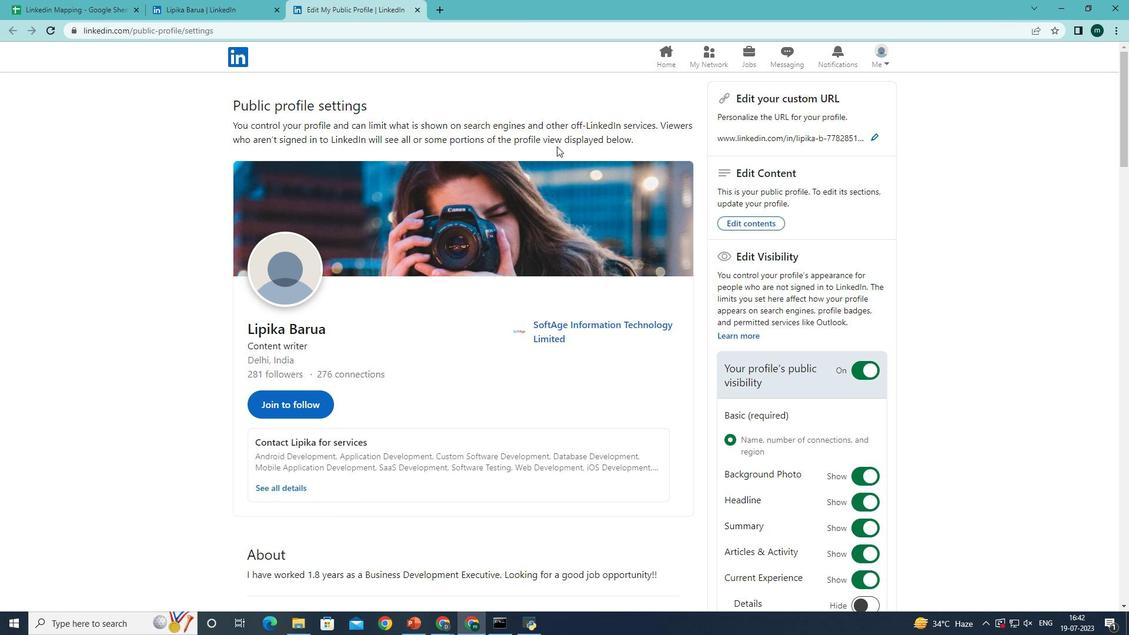 
Action: Mouse scrolled (555, 147) with delta (0, 0)
Screenshot: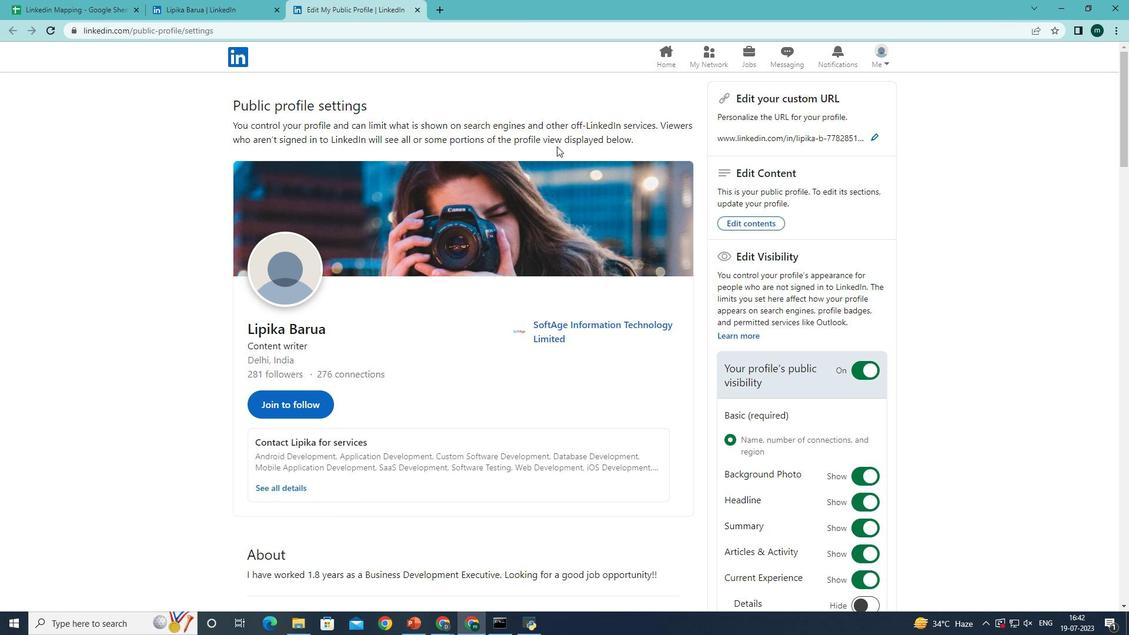 
Action: Mouse scrolled (555, 147) with delta (0, 0)
Screenshot: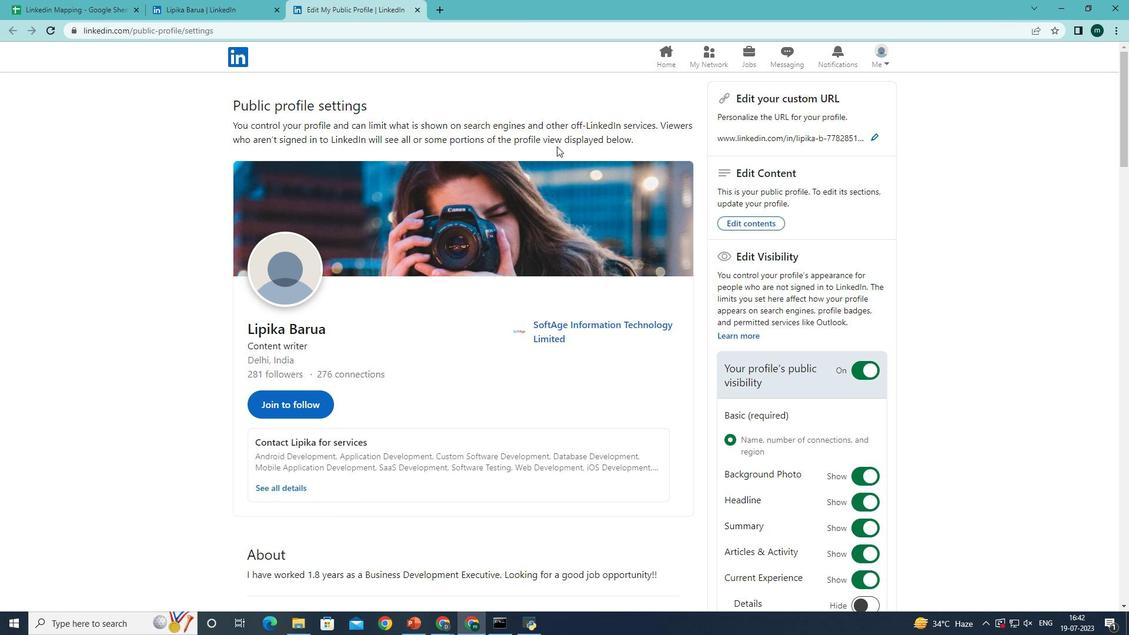 
Action: Mouse scrolled (555, 147) with delta (0, 0)
Screenshot: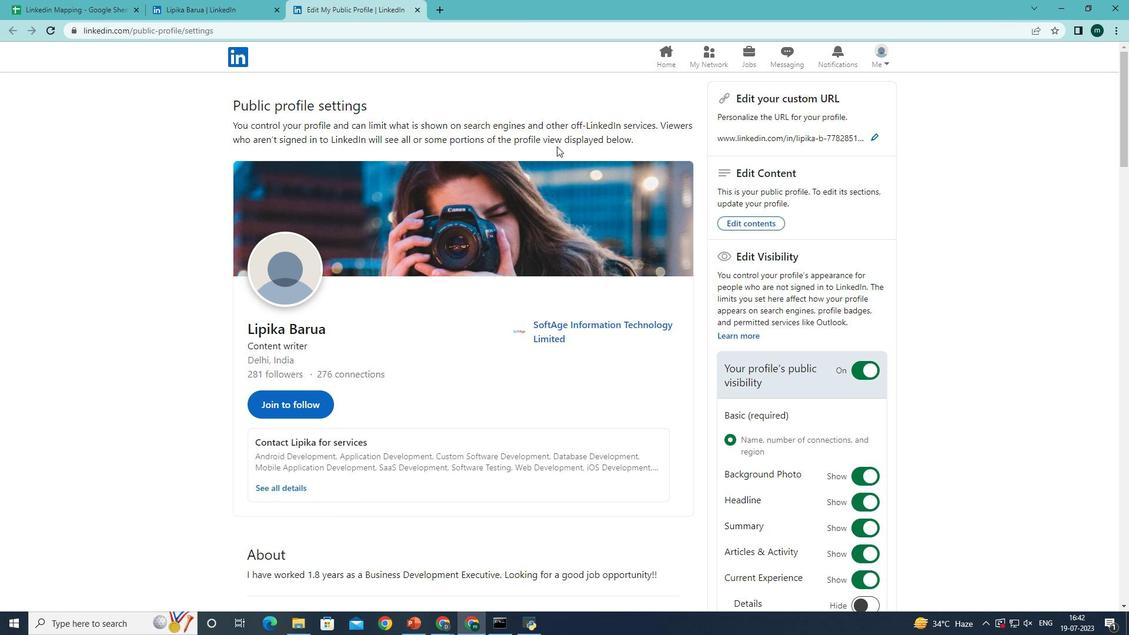 
Action: Mouse scrolled (555, 147) with delta (0, 0)
Screenshot: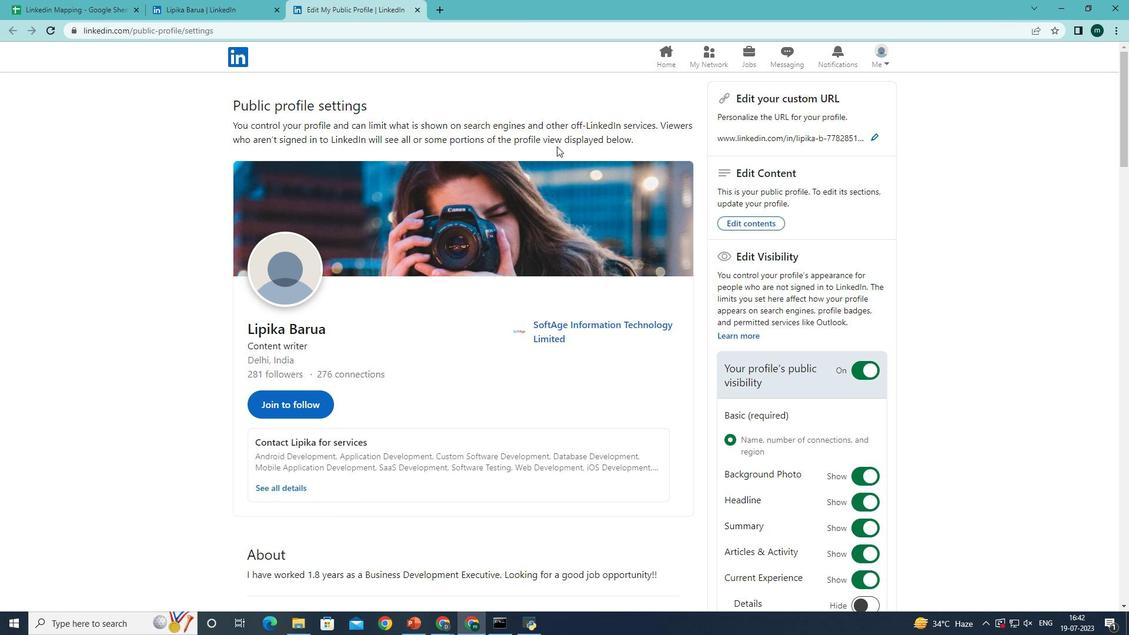 
Action: Mouse scrolled (555, 147) with delta (0, 0)
Screenshot: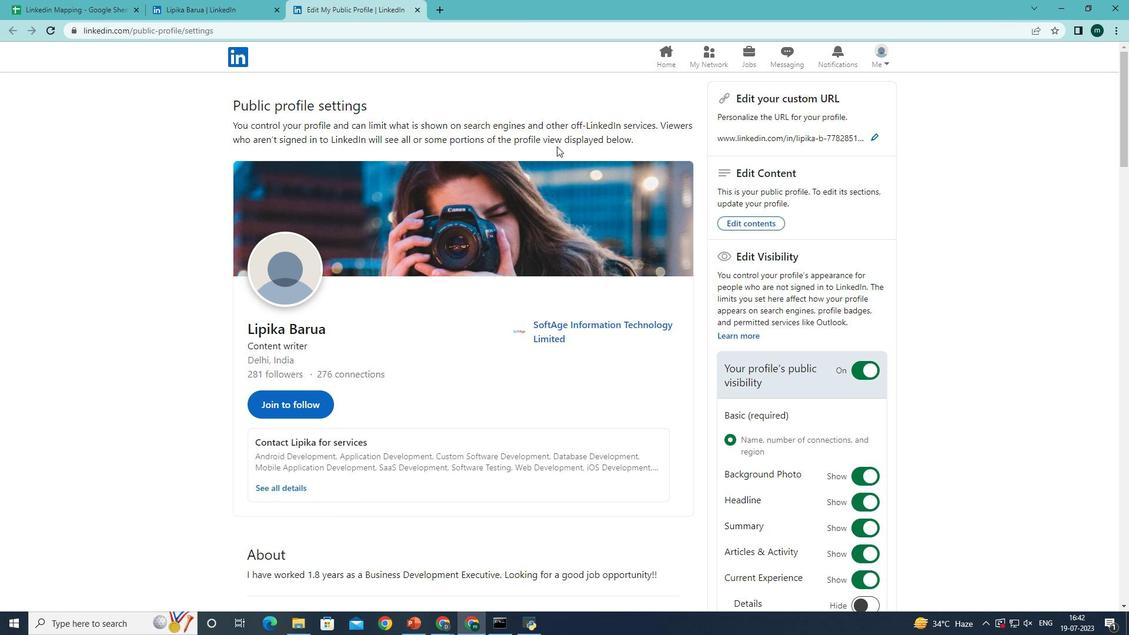 
Action: Mouse scrolled (555, 147) with delta (0, 0)
Screenshot: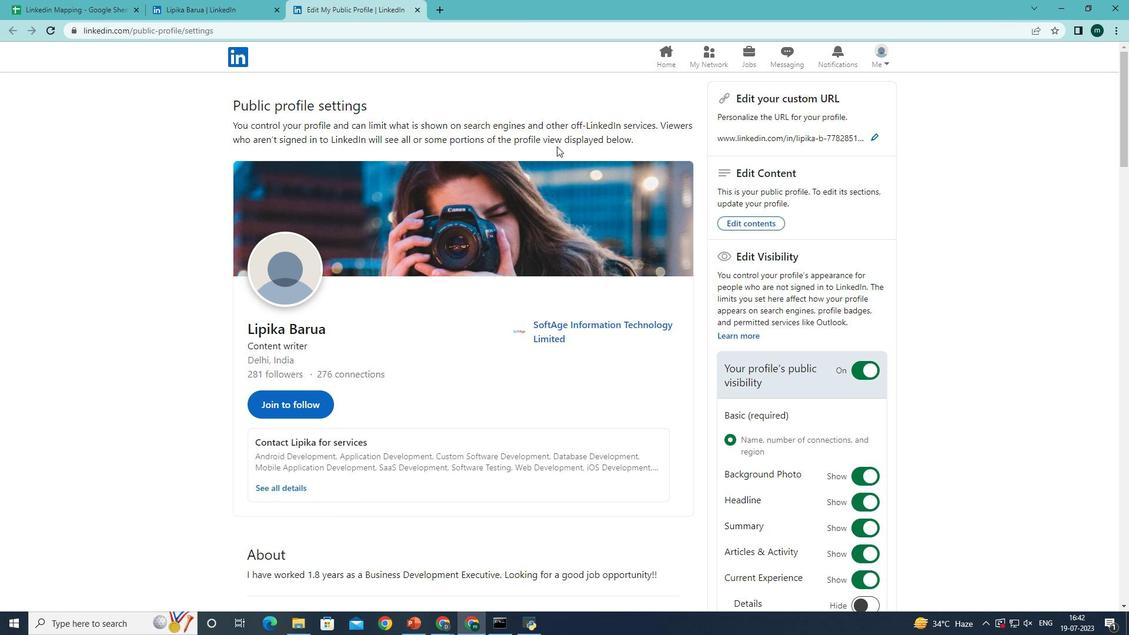 
Action: Mouse scrolled (555, 147) with delta (0, 0)
Screenshot: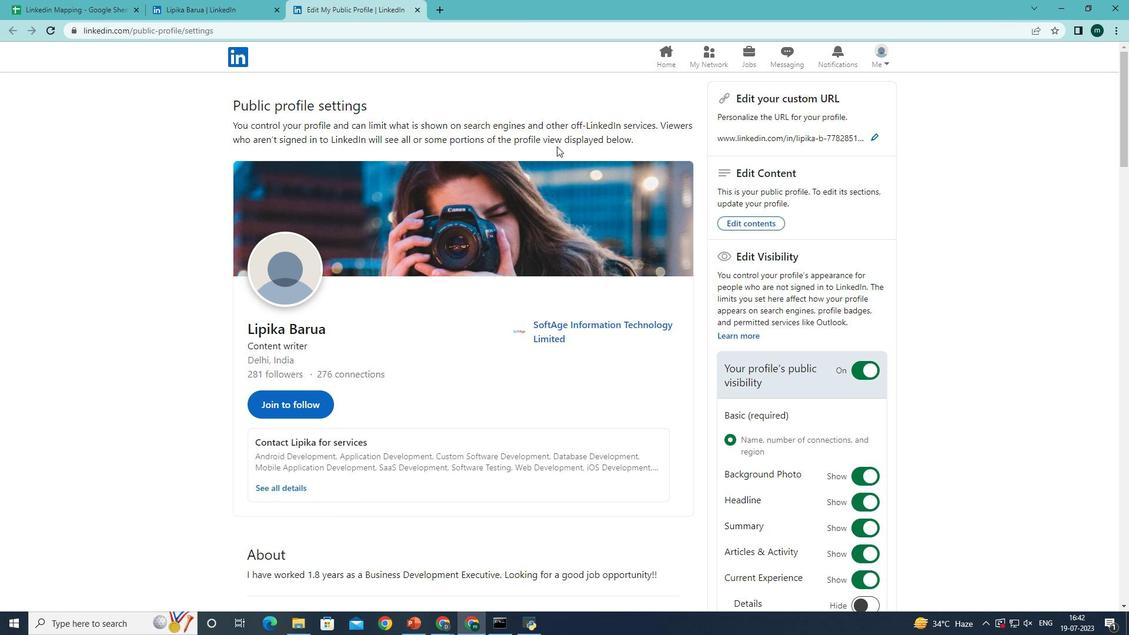 
Action: Mouse moved to (555, 147)
Screenshot: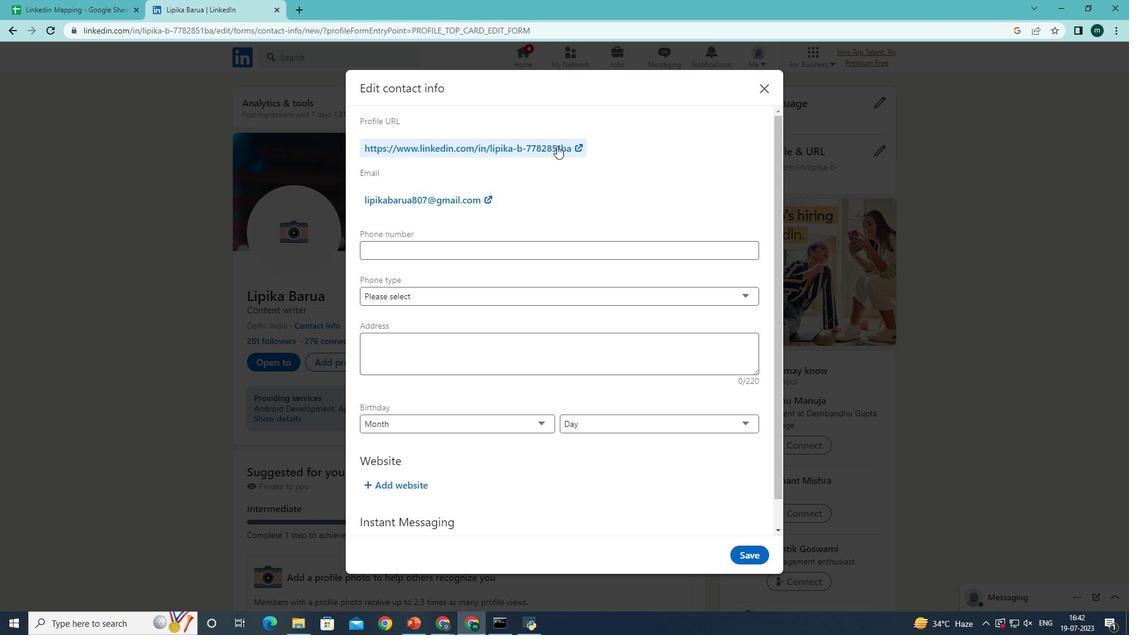 
Action: Mouse pressed left at (555, 147)
Screenshot: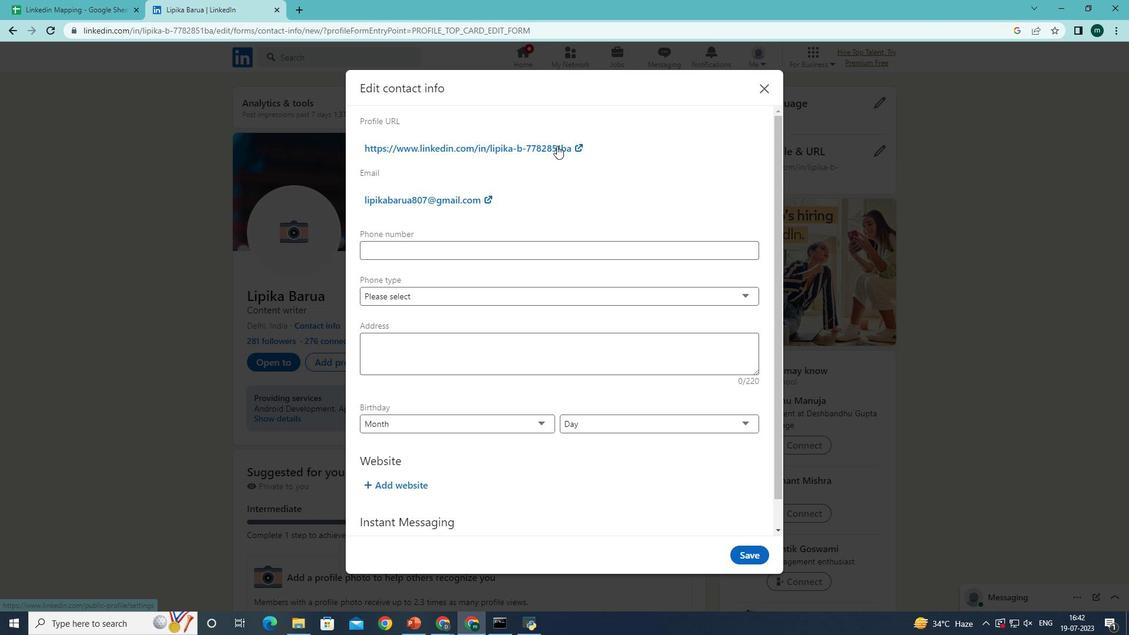 
Action: Mouse moved to (555, 147)
Screenshot: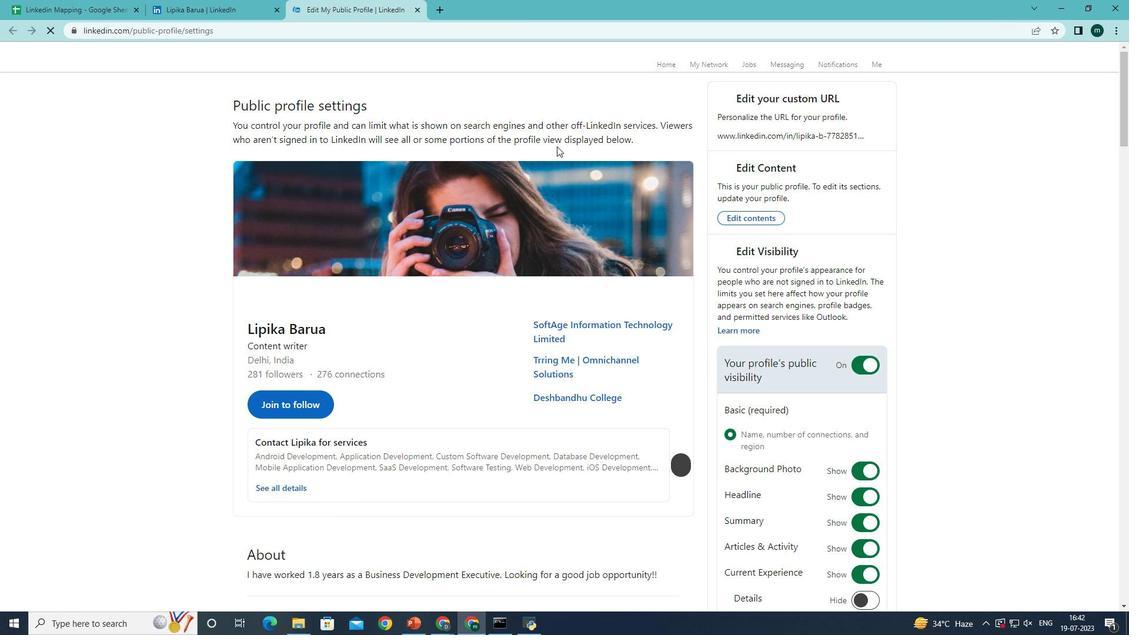 
